 Task: Find Round Trip flight tickets for 2 adults, in Economy from Cairo to Honolulu to travel on 19-Dec-2023. Honolulu to Cairo on 03-Jan-2024.  Stops: Any number of stops. Choice of flight is British Airways.  Outbound departure time preference is 10:00.
Action: Mouse moved to (310, 168)
Screenshot: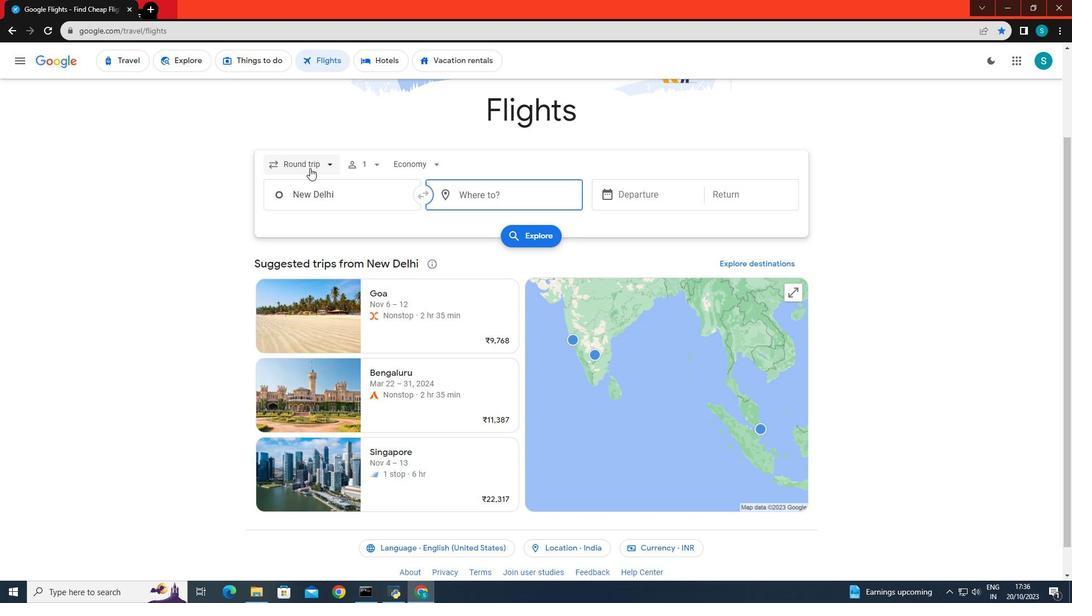 
Action: Mouse pressed left at (310, 168)
Screenshot: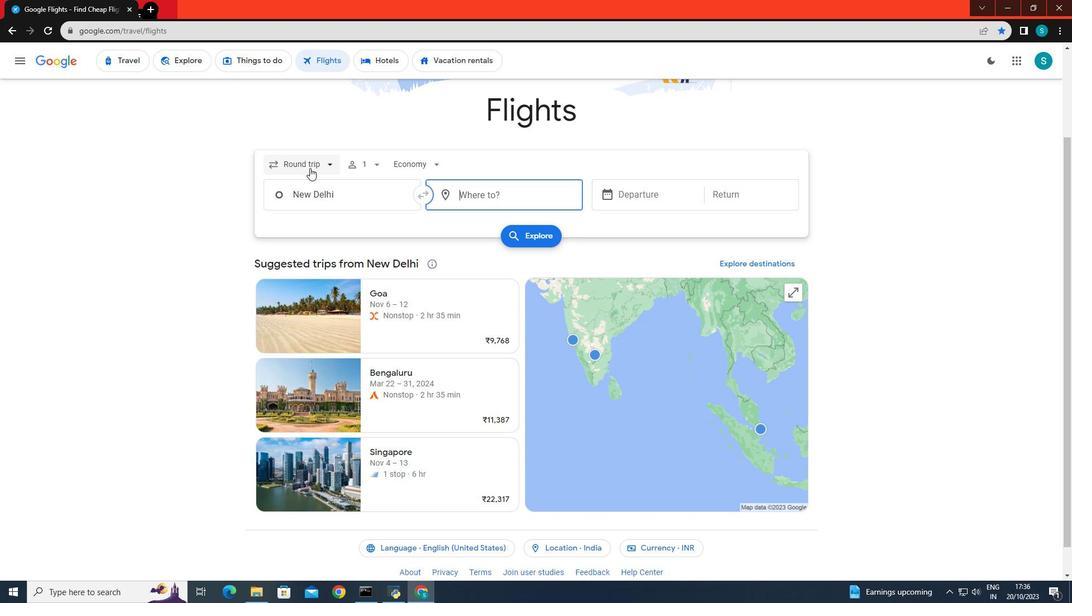 
Action: Mouse moved to (308, 194)
Screenshot: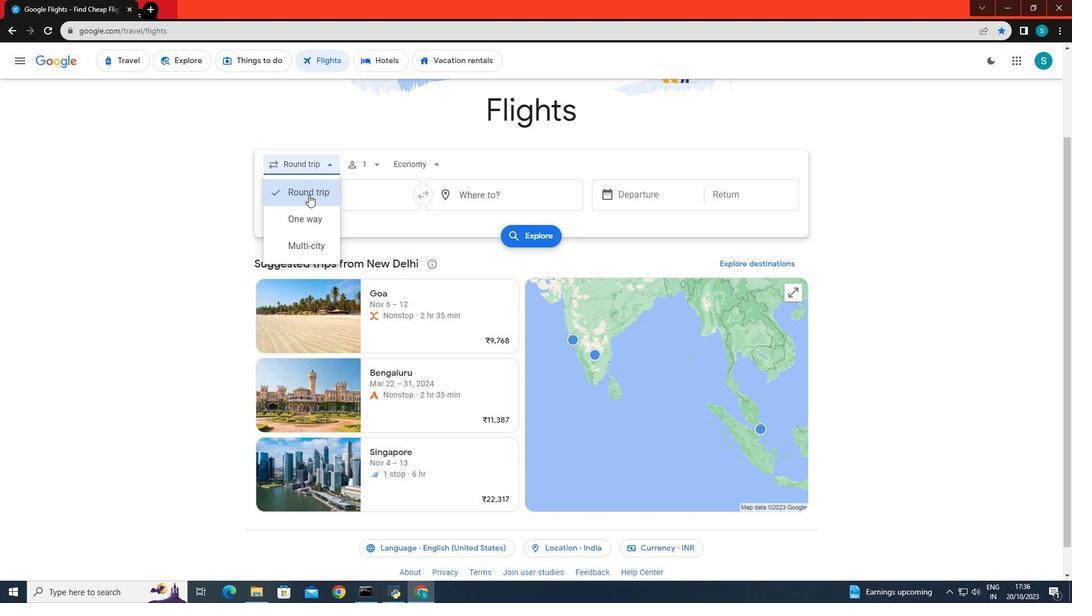 
Action: Mouse pressed left at (308, 194)
Screenshot: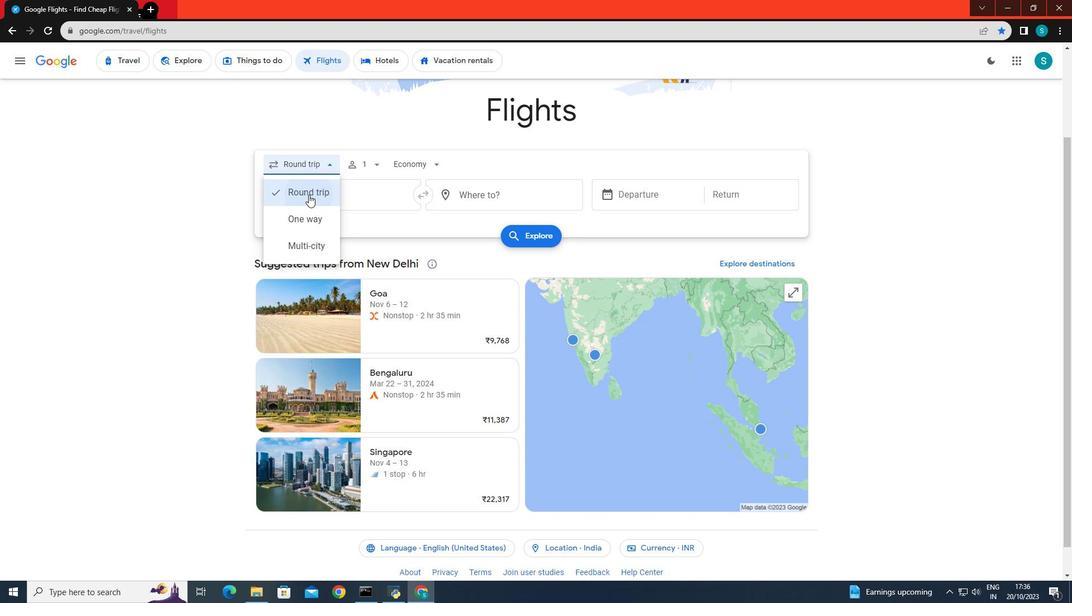 
Action: Mouse moved to (378, 160)
Screenshot: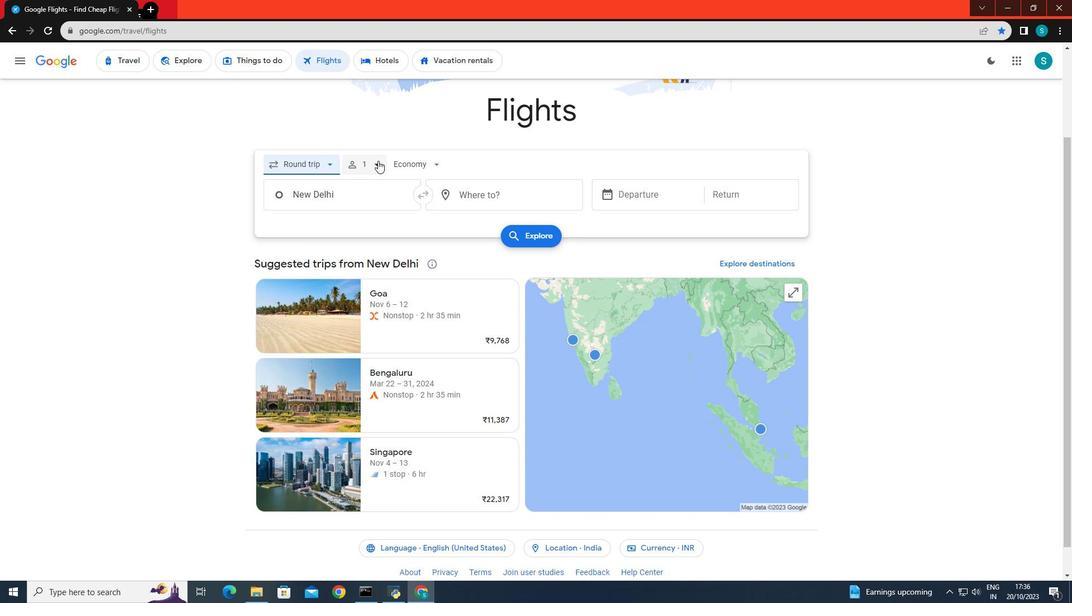 
Action: Mouse pressed left at (378, 160)
Screenshot: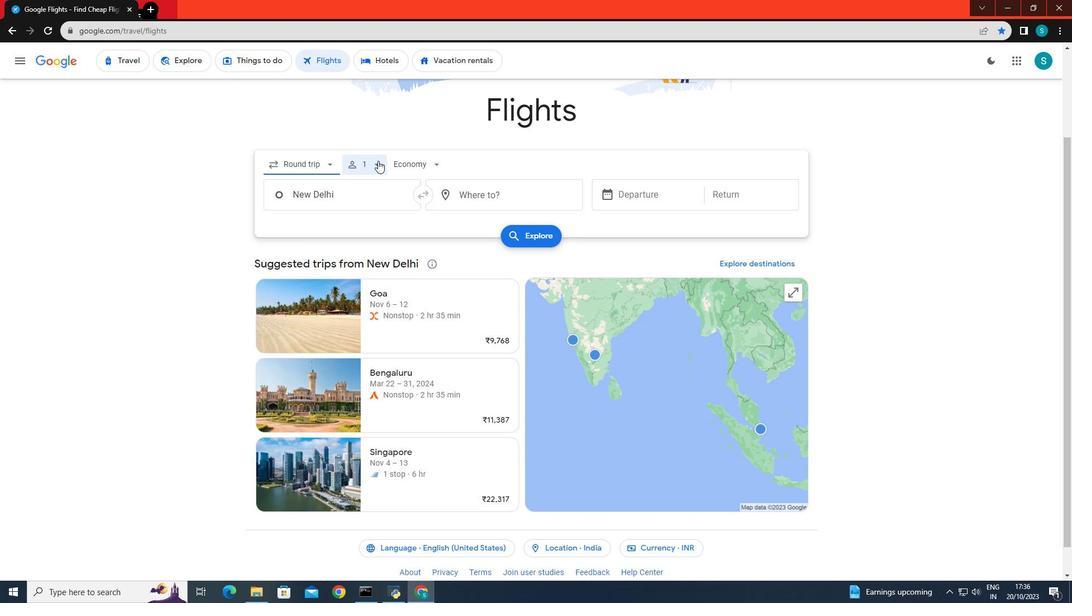 
Action: Mouse moved to (456, 189)
Screenshot: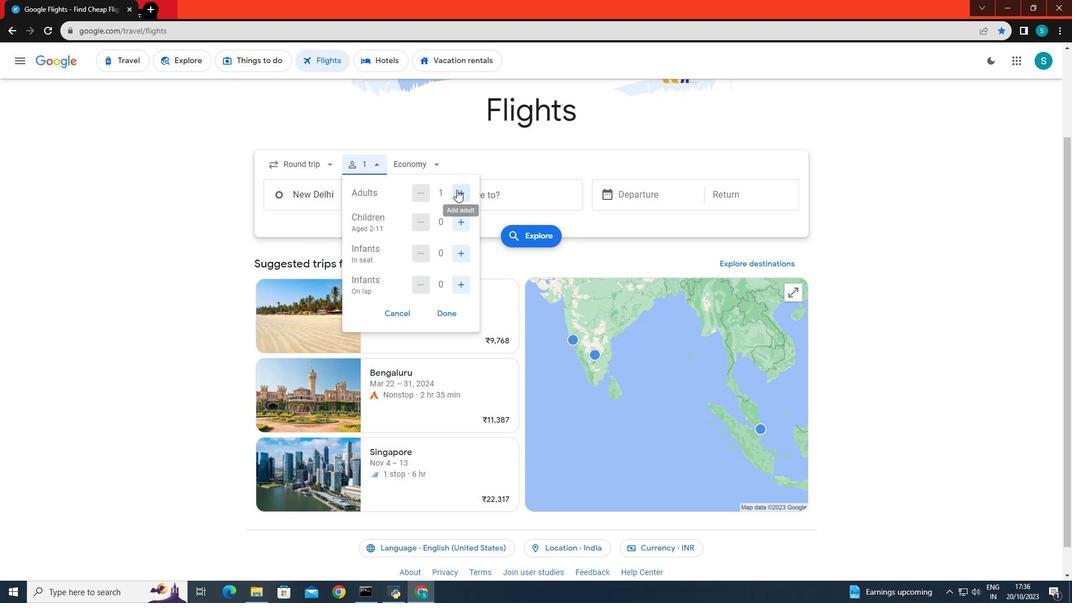 
Action: Mouse pressed left at (456, 189)
Screenshot: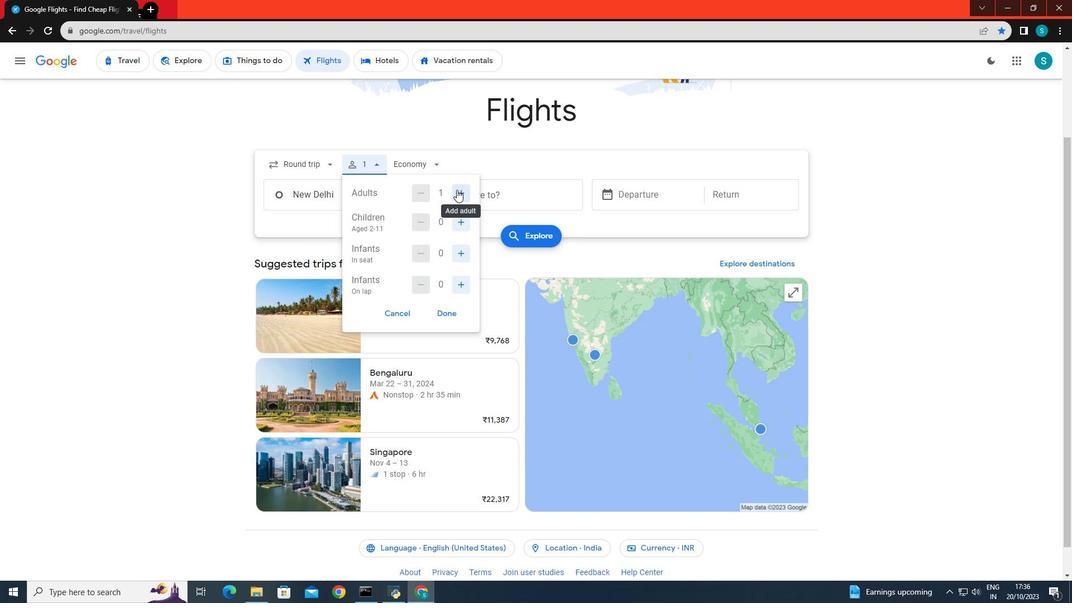 
Action: Mouse moved to (446, 315)
Screenshot: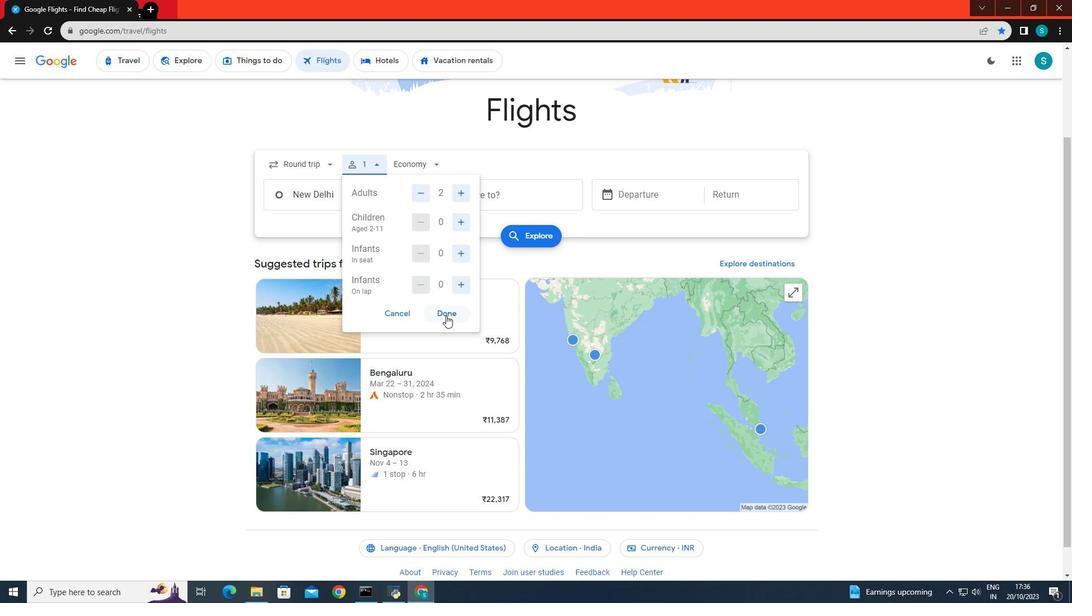 
Action: Mouse pressed left at (446, 315)
Screenshot: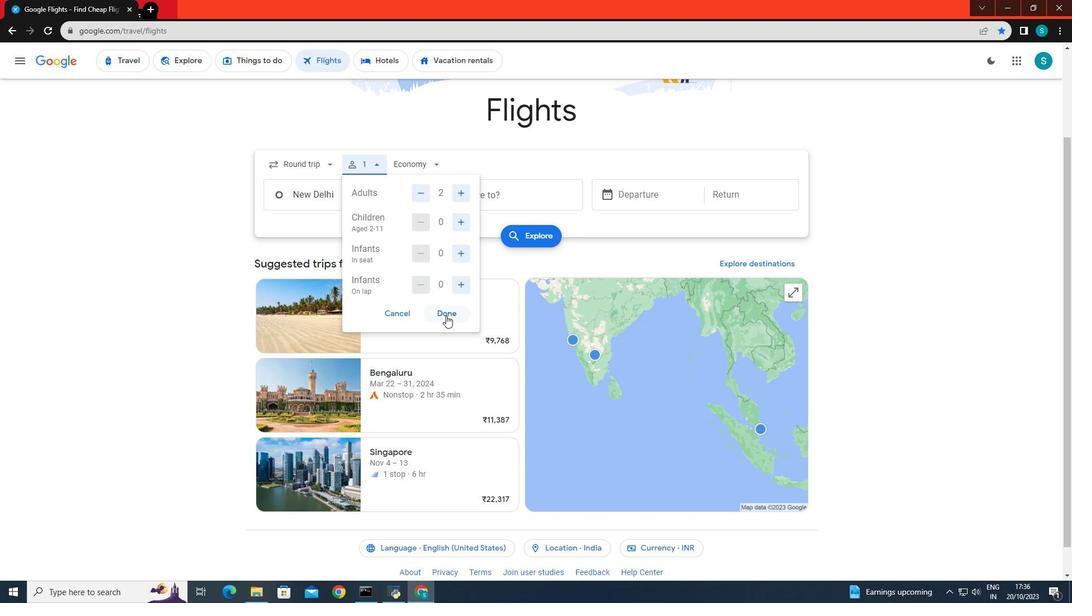 
Action: Mouse moved to (425, 163)
Screenshot: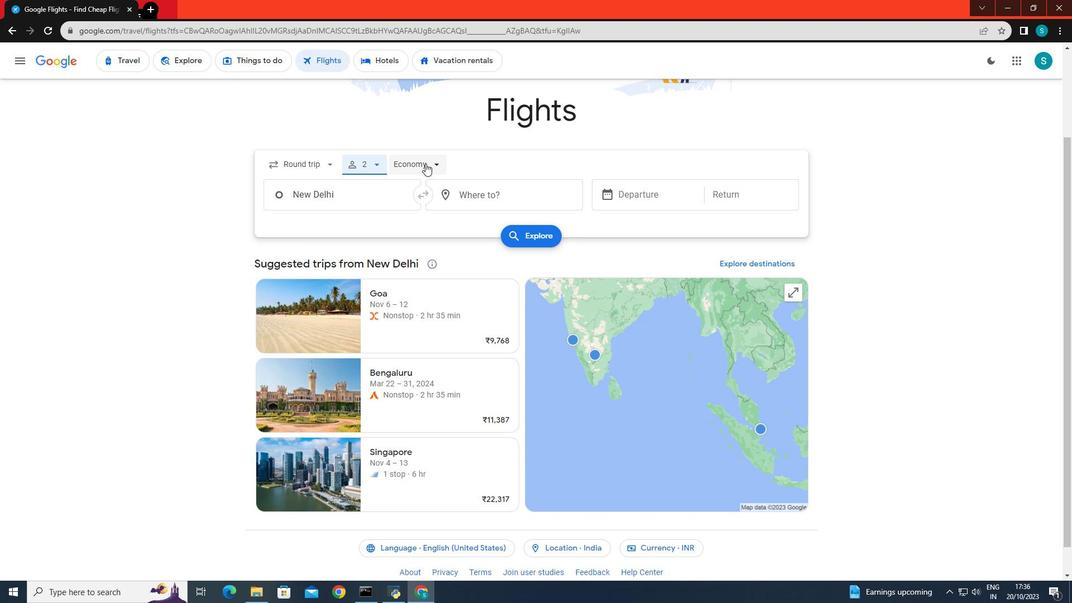 
Action: Mouse pressed left at (425, 163)
Screenshot: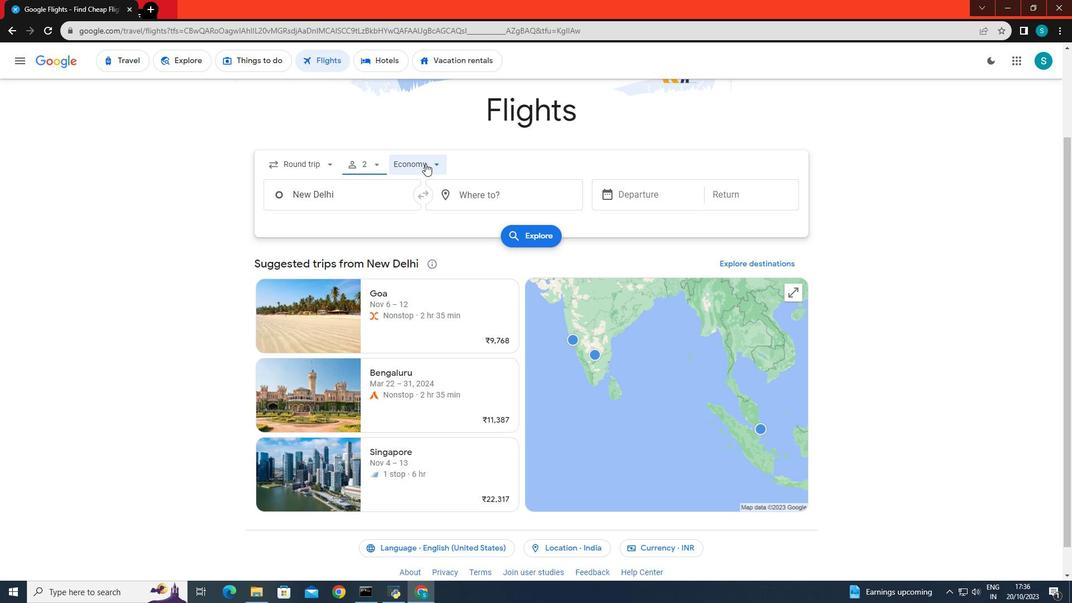 
Action: Mouse moved to (425, 192)
Screenshot: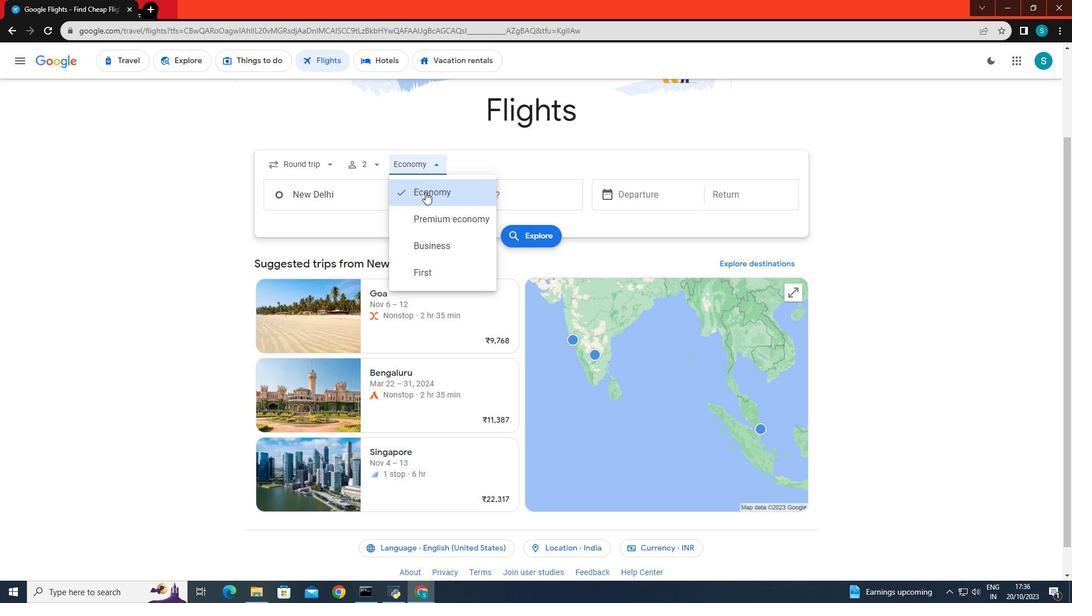 
Action: Mouse pressed left at (425, 192)
Screenshot: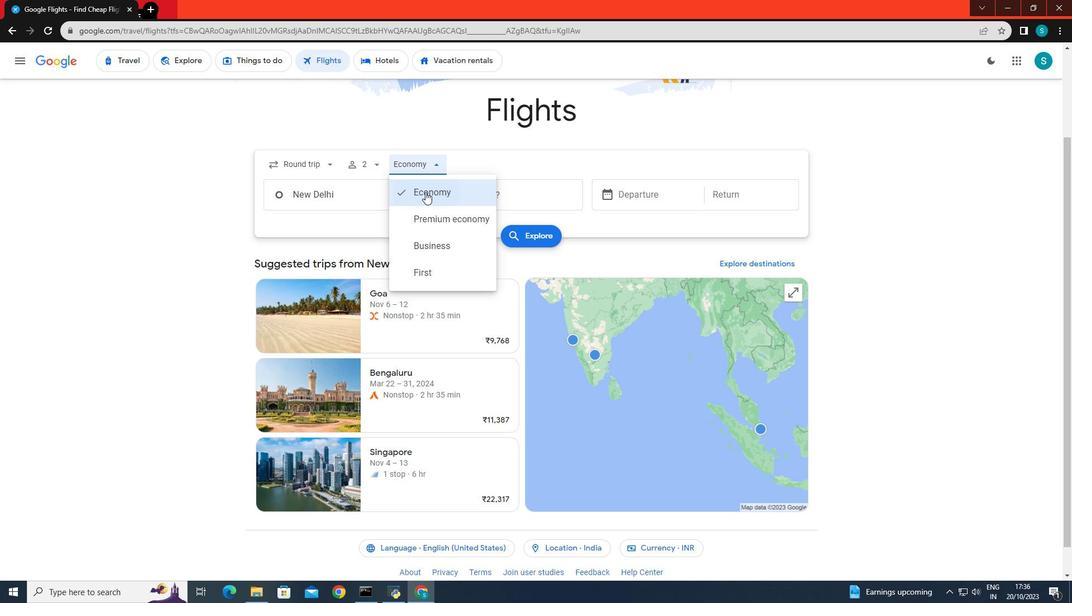 
Action: Mouse moved to (290, 198)
Screenshot: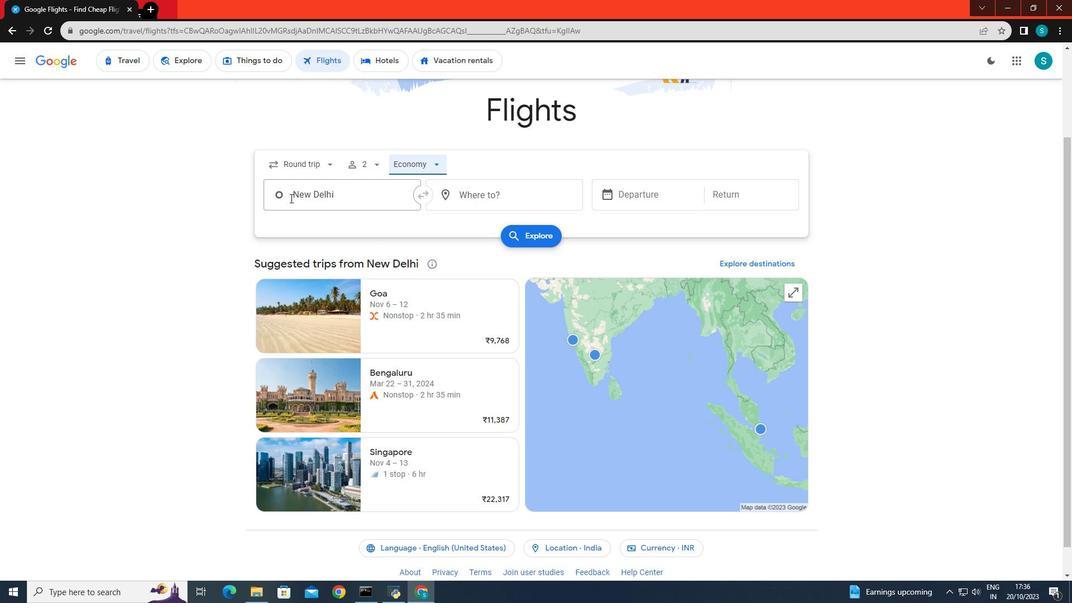 
Action: Mouse pressed left at (290, 198)
Screenshot: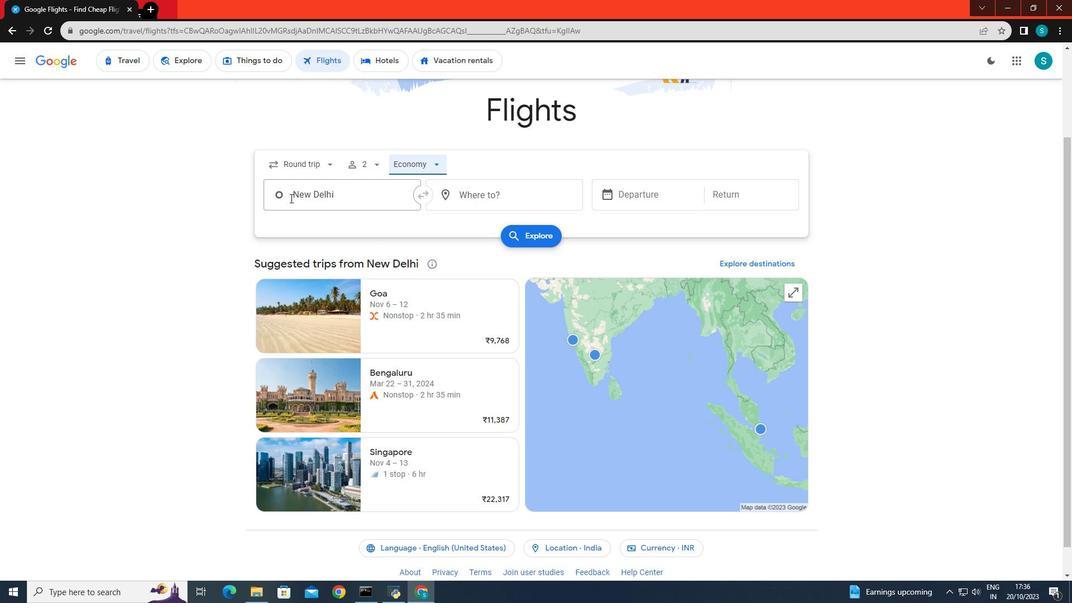 
Action: Key pressed <Key.backspace><Key.caps_lock>C<Key.caps_lock>airo
Screenshot: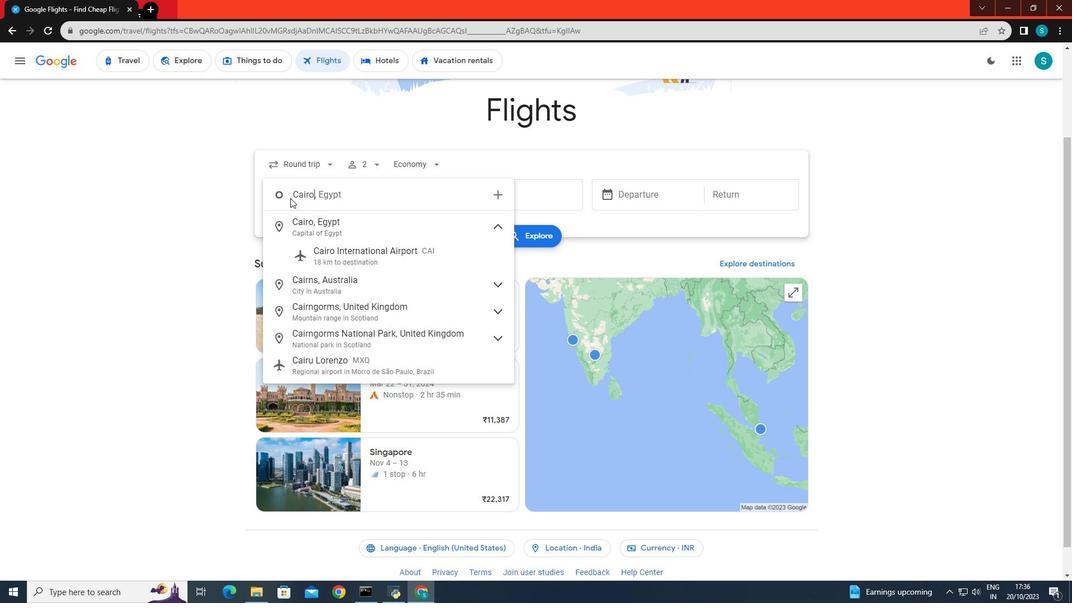
Action: Mouse moved to (311, 219)
Screenshot: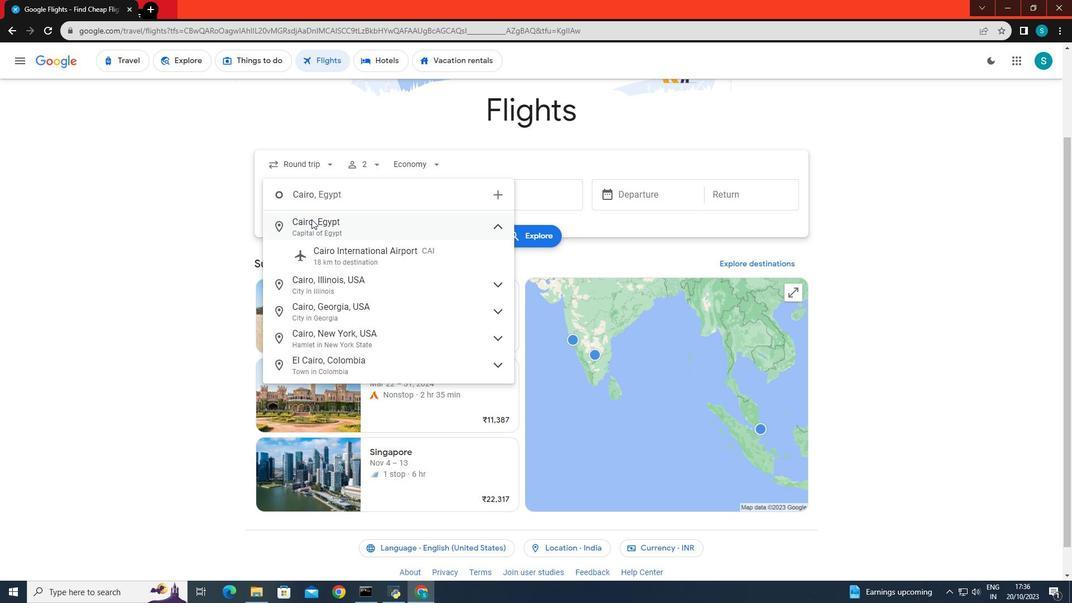 
Action: Mouse pressed left at (311, 219)
Screenshot: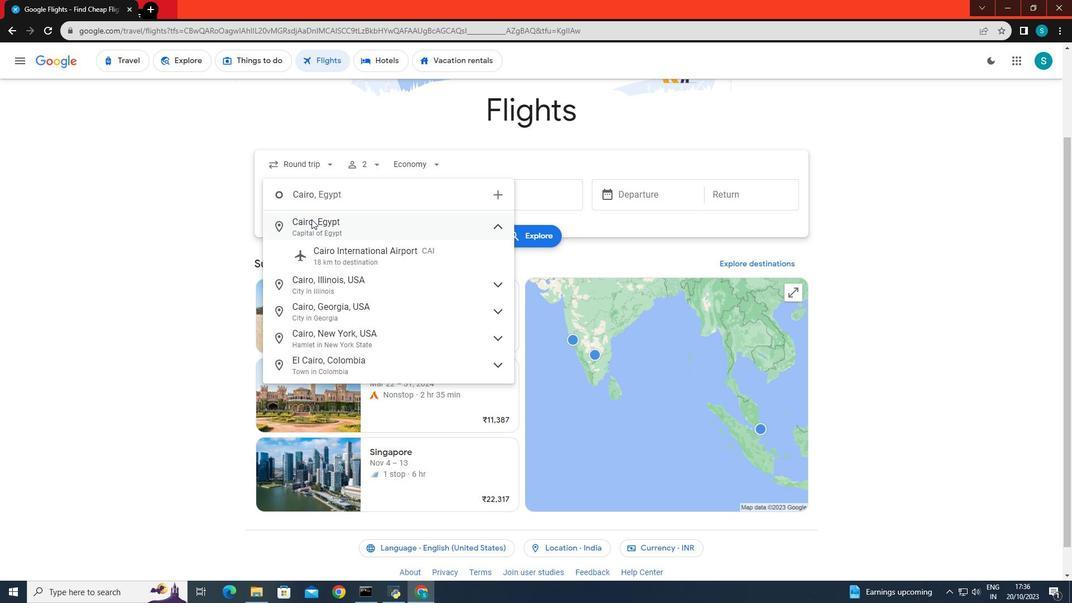 
Action: Mouse moved to (466, 191)
Screenshot: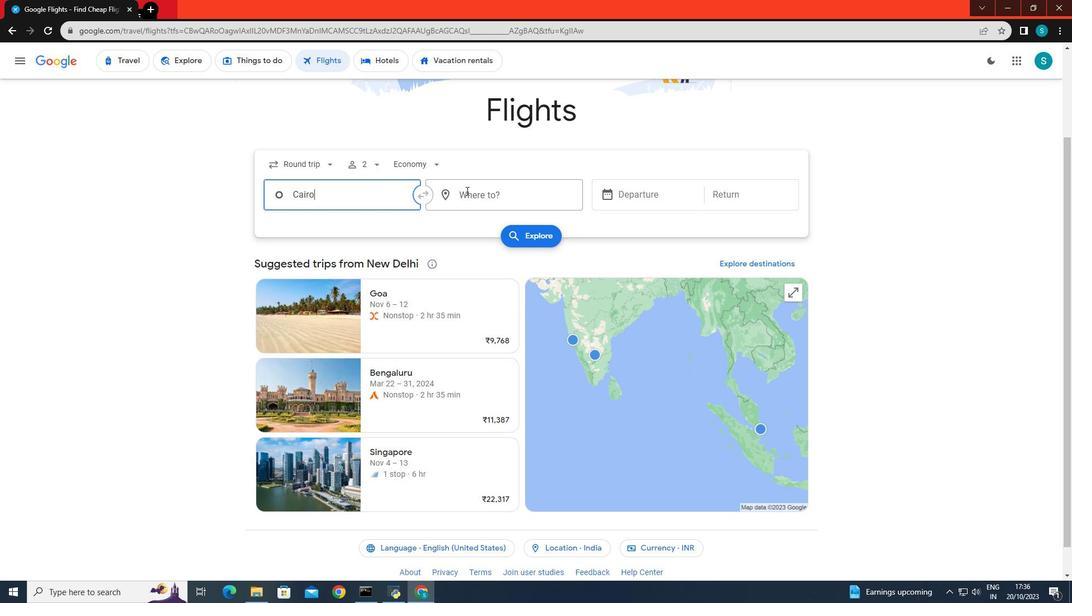 
Action: Mouse pressed left at (466, 191)
Screenshot: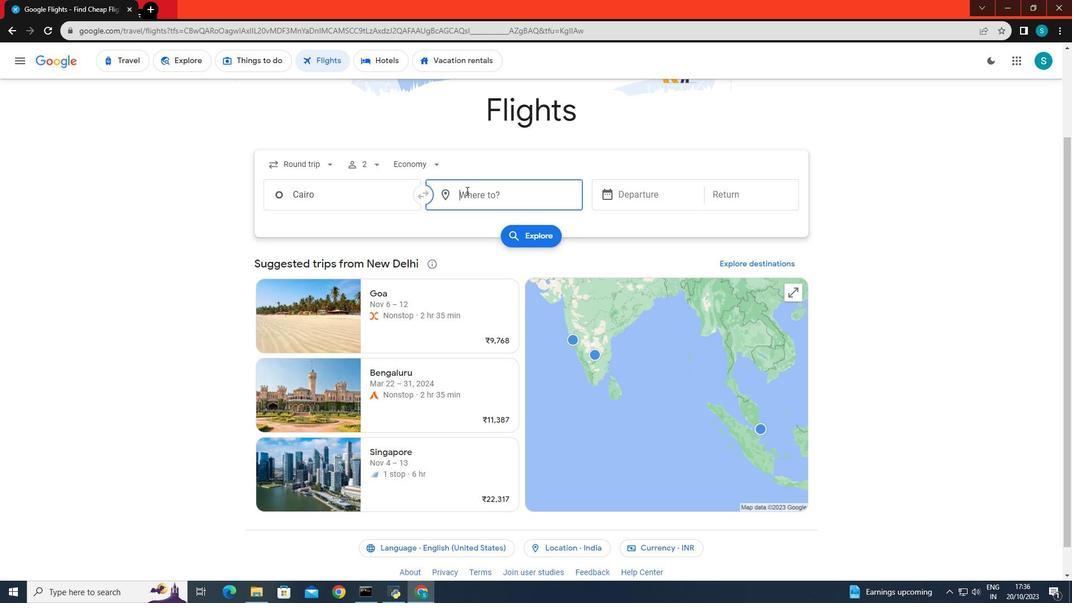 
Action: Key pressed <Key.caps_lock>H<Key.caps_lock>ono
Screenshot: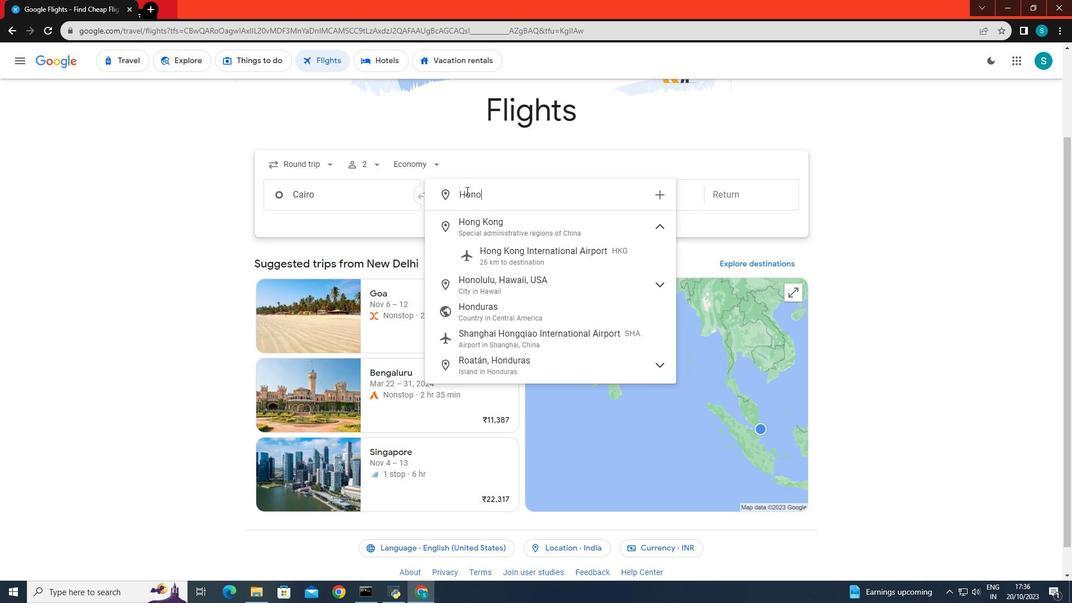 
Action: Mouse moved to (489, 219)
Screenshot: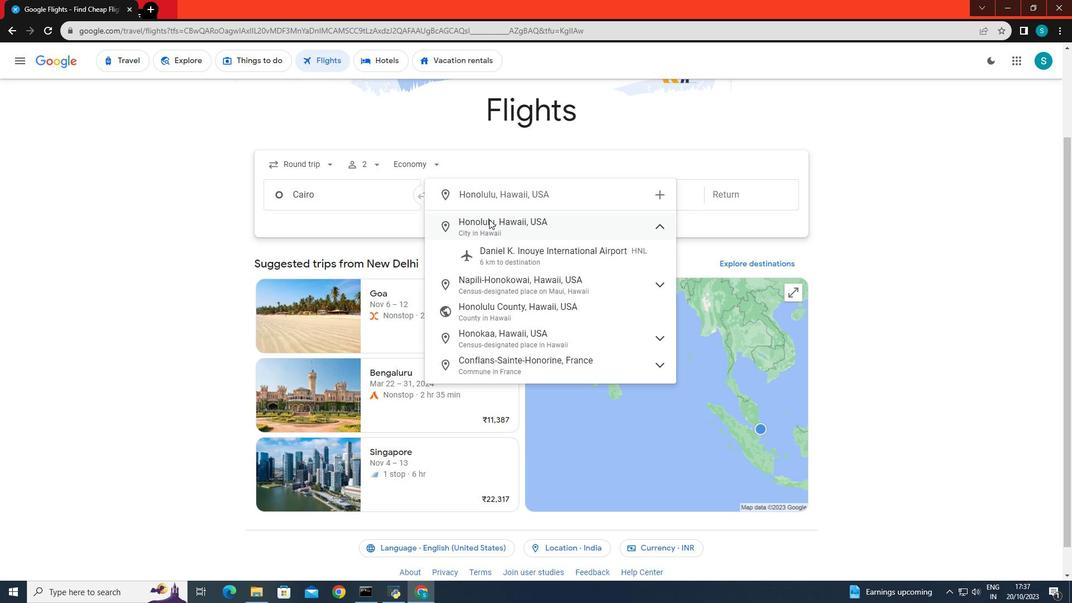 
Action: Mouse pressed left at (489, 219)
Screenshot: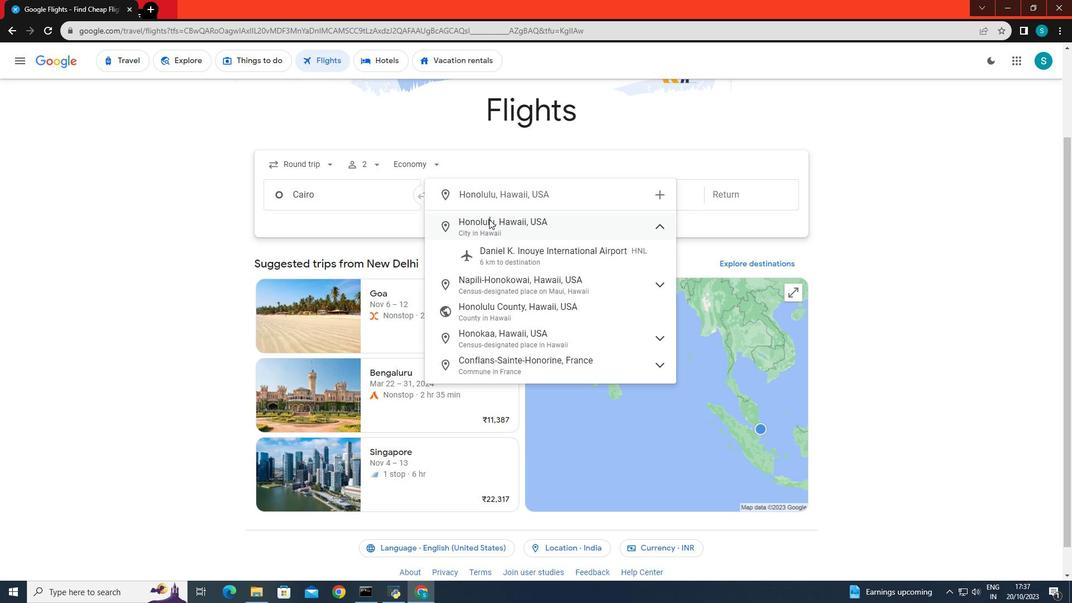 
Action: Mouse moved to (634, 192)
Screenshot: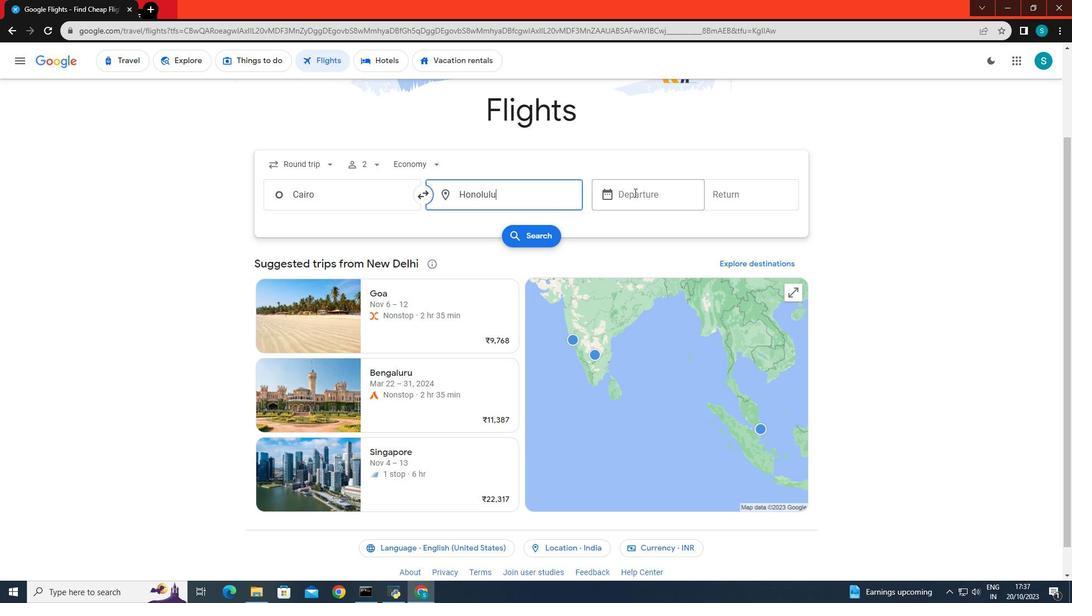 
Action: Mouse pressed left at (634, 192)
Screenshot: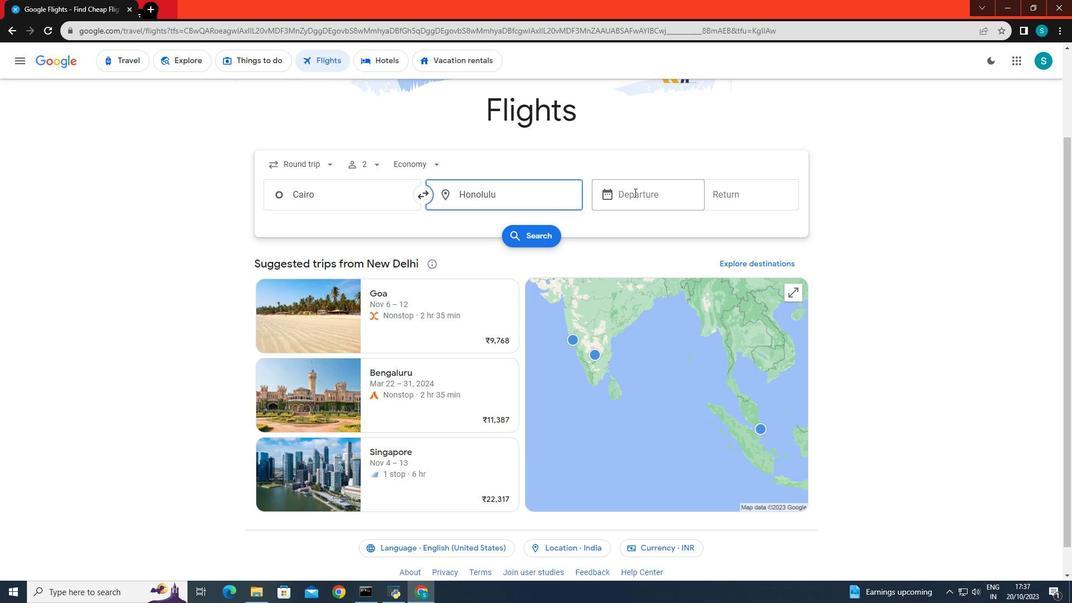 
Action: Mouse moved to (803, 335)
Screenshot: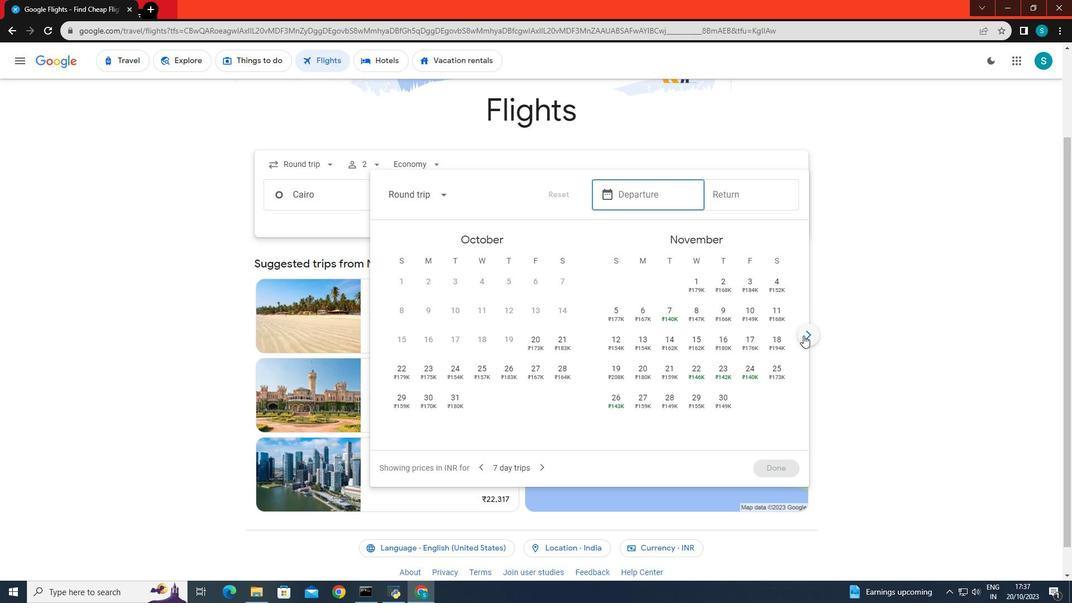 
Action: Mouse pressed left at (803, 335)
Screenshot: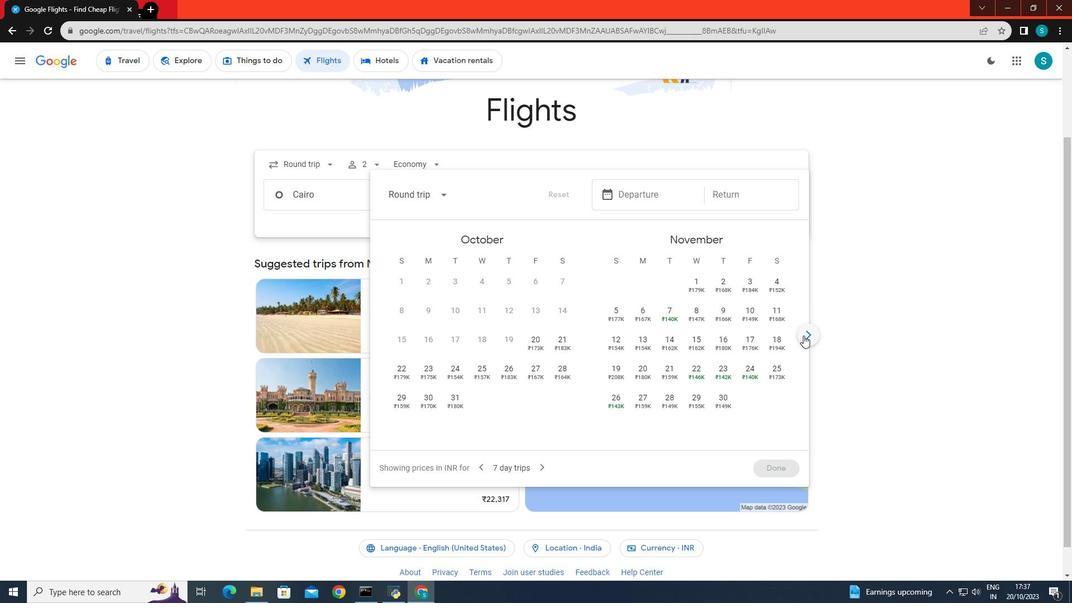 
Action: Mouse moved to (671, 369)
Screenshot: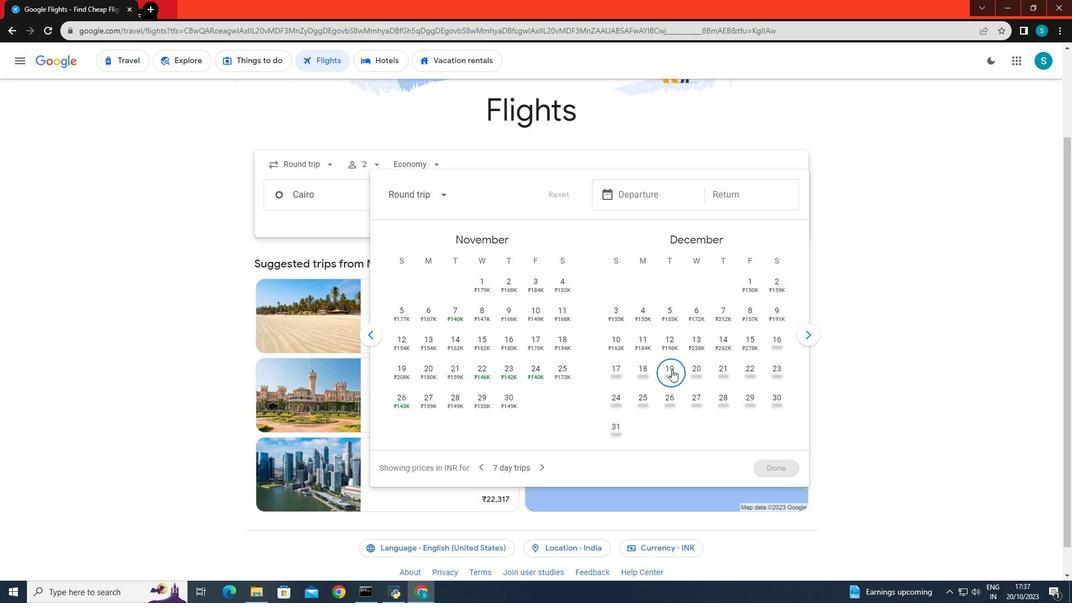 
Action: Mouse pressed left at (671, 369)
Screenshot: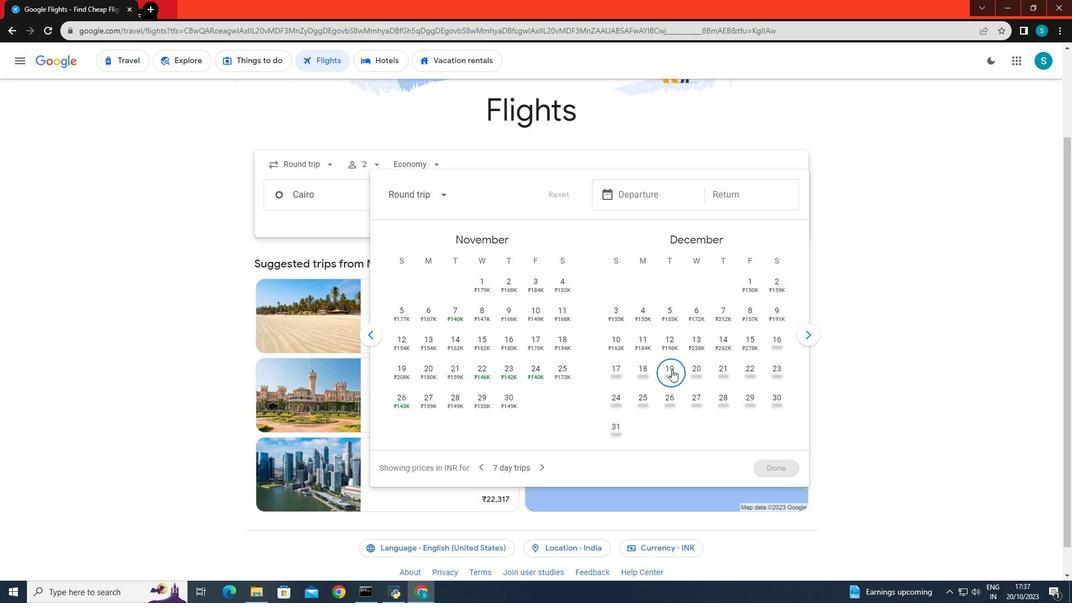 
Action: Mouse moved to (804, 339)
Screenshot: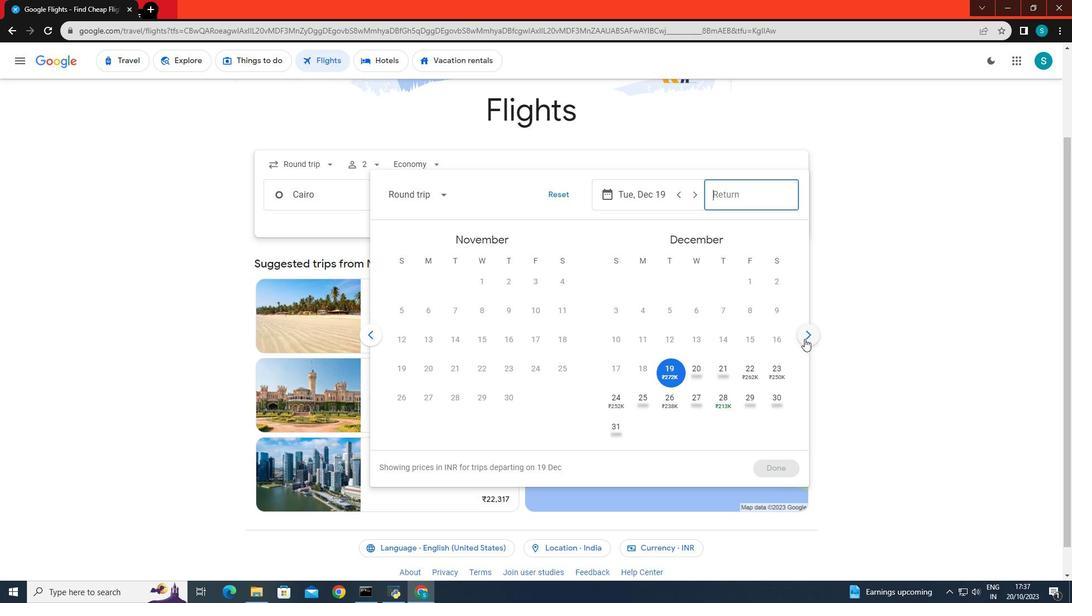 
Action: Mouse pressed left at (804, 339)
Screenshot: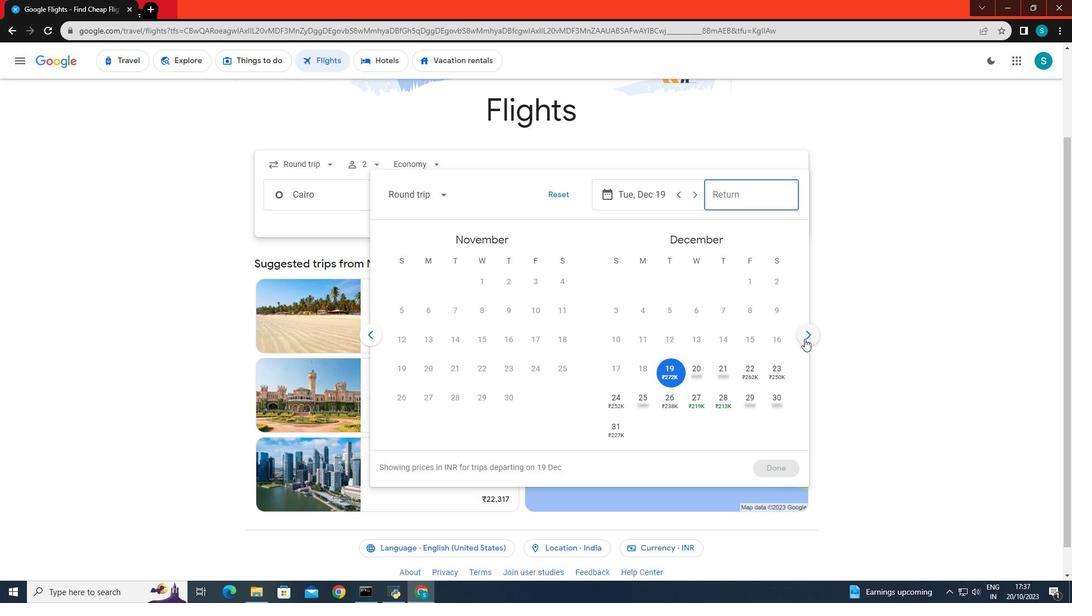 
Action: Mouse moved to (702, 283)
Screenshot: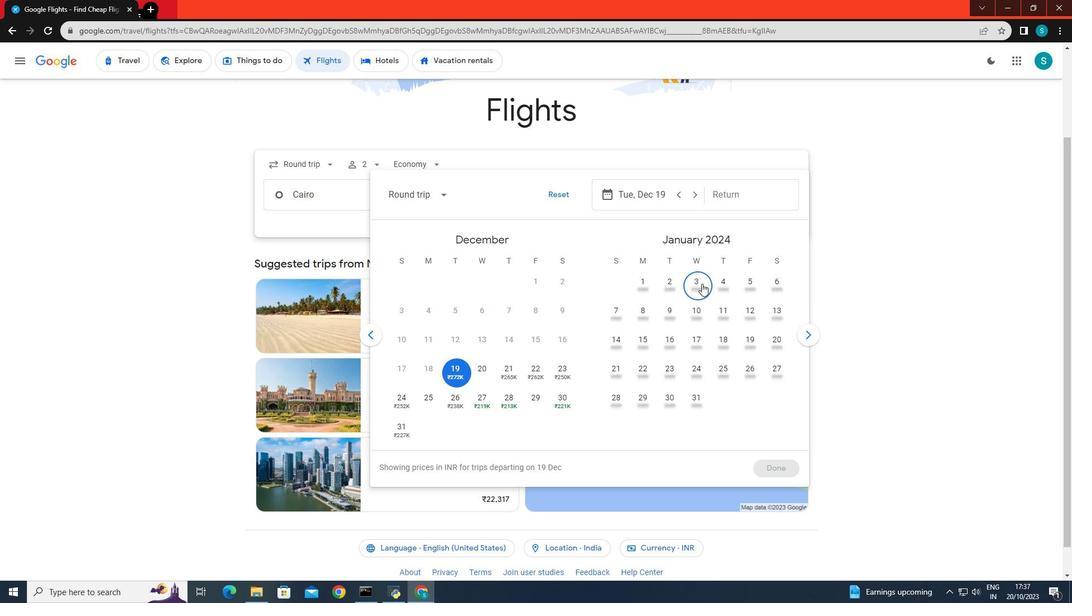 
Action: Mouse pressed left at (702, 283)
Screenshot: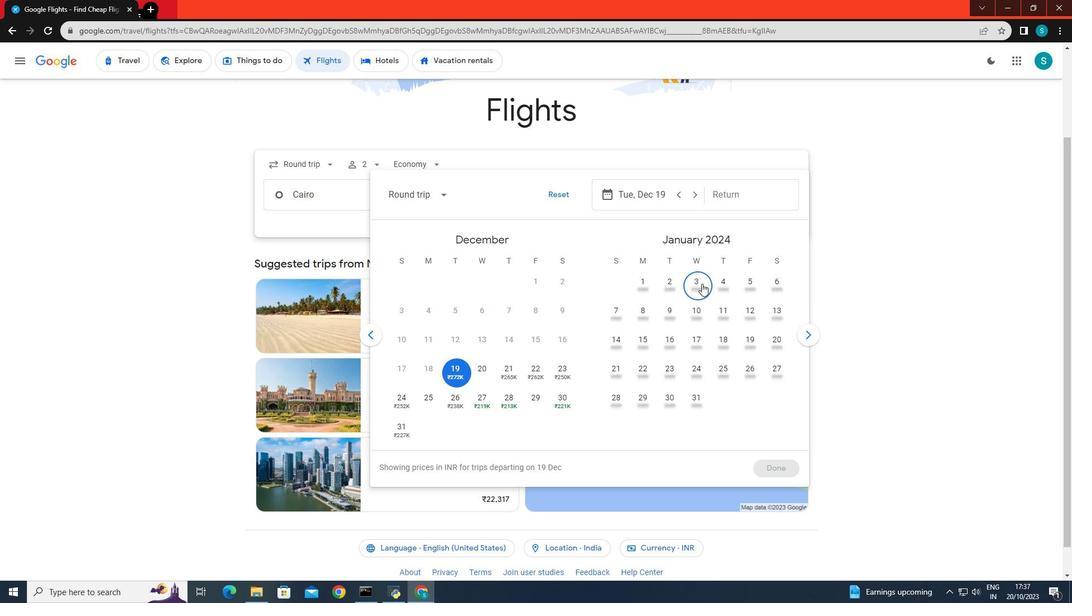 
Action: Mouse moved to (785, 468)
Screenshot: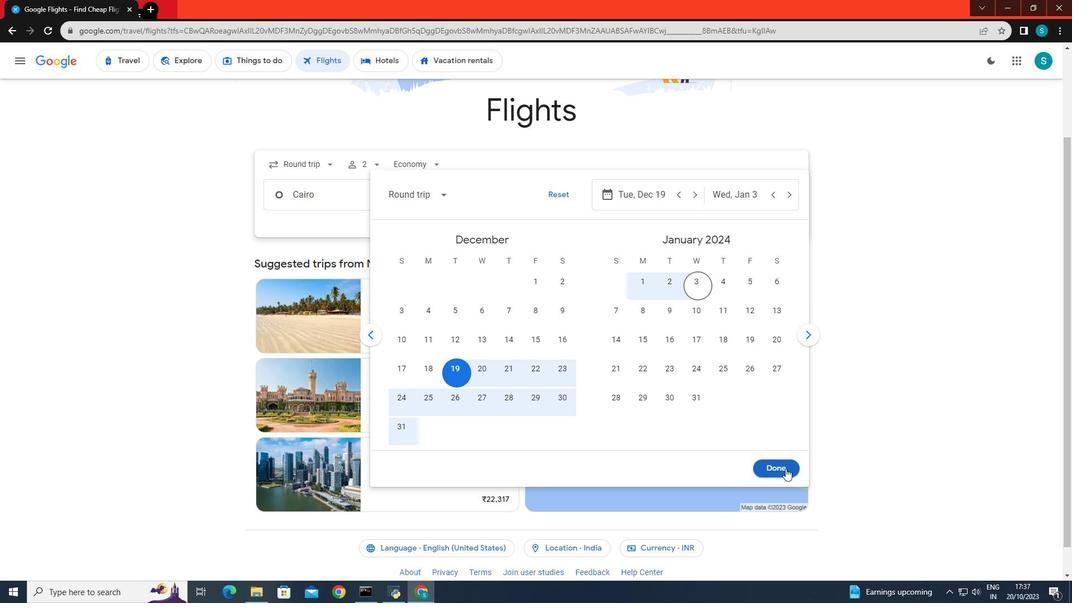 
Action: Mouse pressed left at (785, 468)
Screenshot: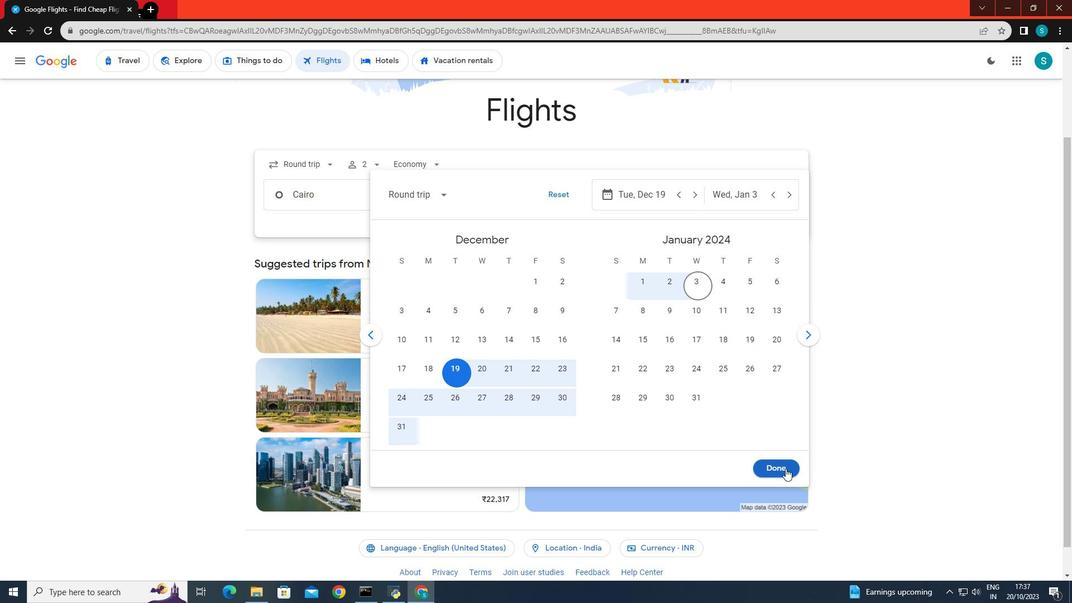 
Action: Mouse moved to (533, 239)
Screenshot: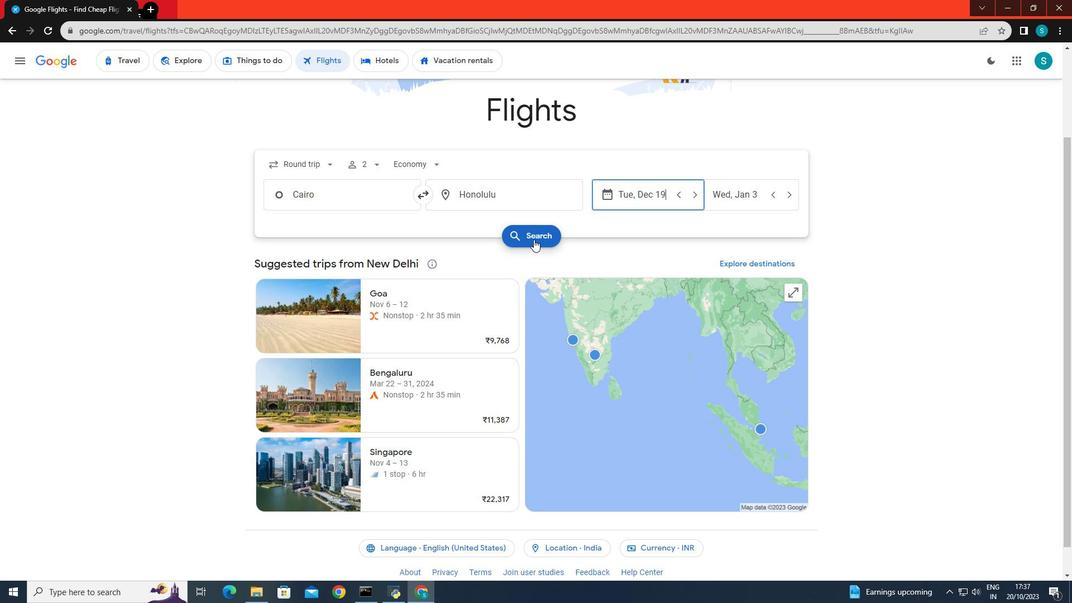 
Action: Mouse pressed left at (533, 239)
Screenshot: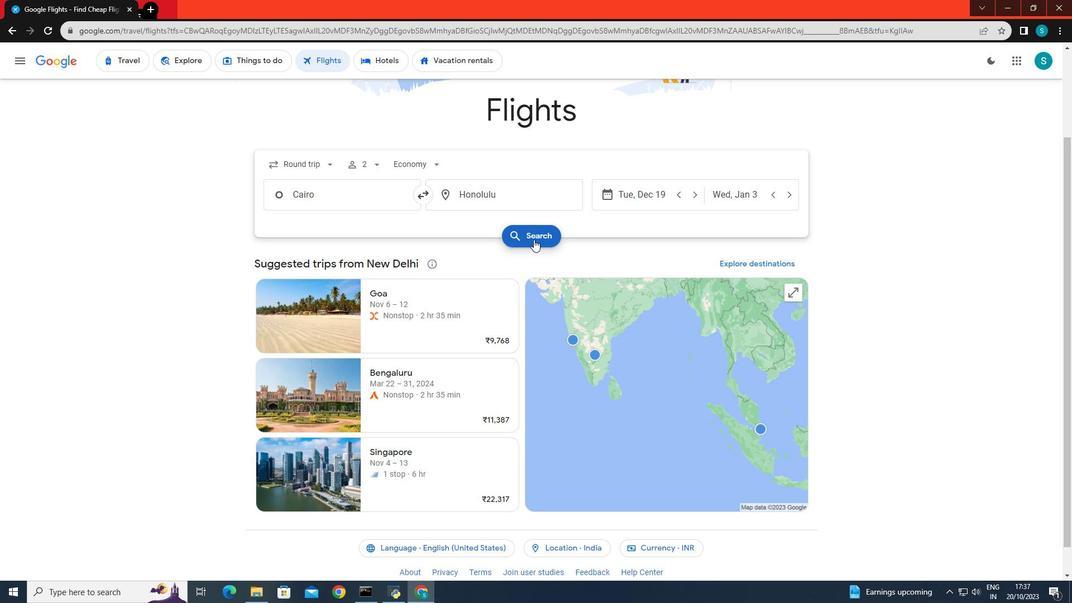
Action: Mouse moved to (351, 163)
Screenshot: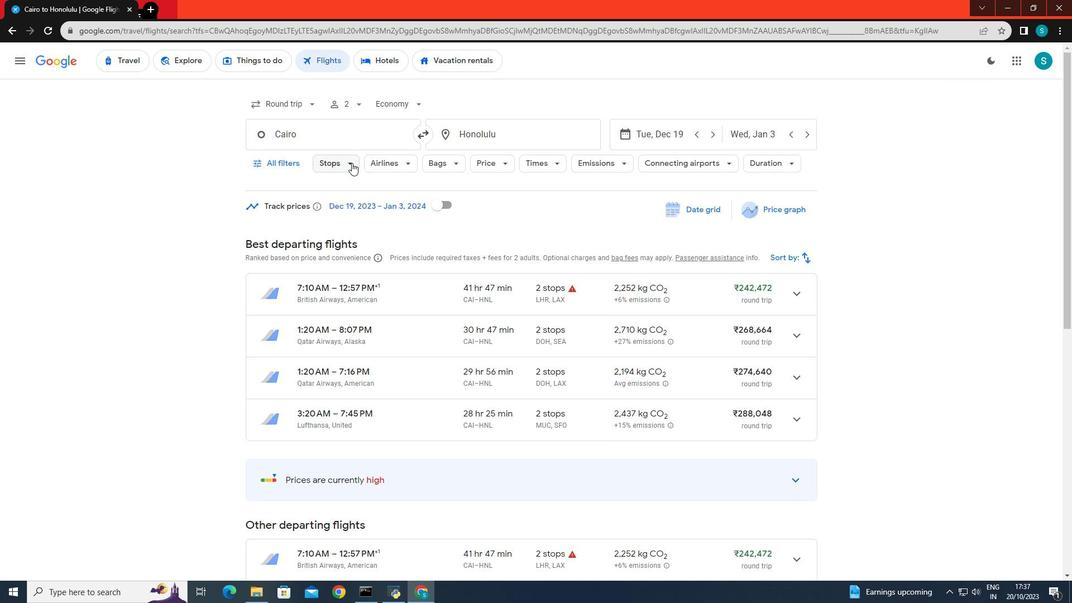 
Action: Mouse pressed left at (351, 163)
Screenshot: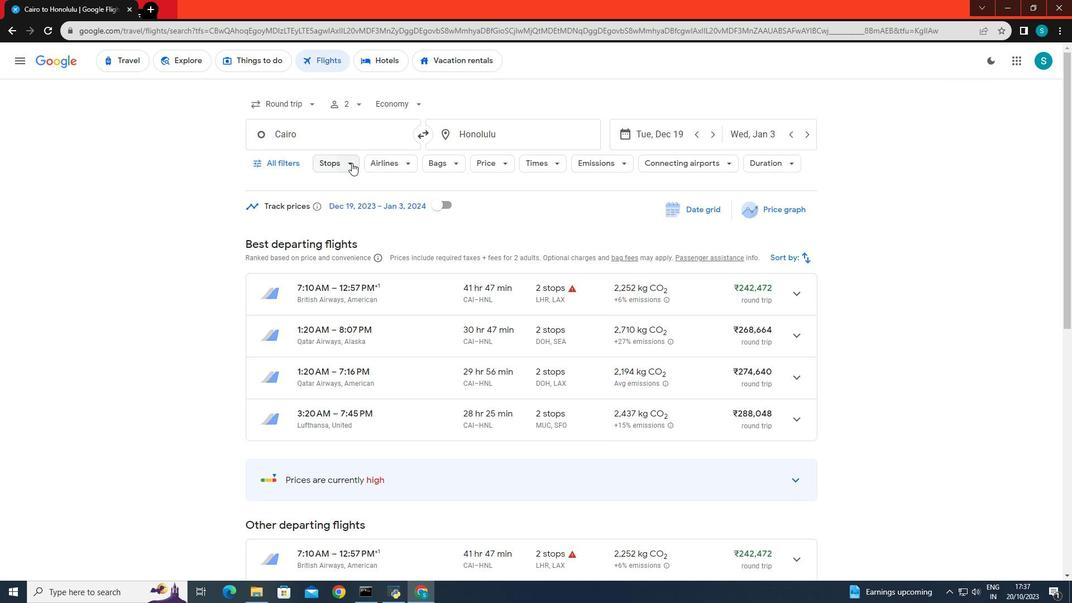 
Action: Mouse moved to (342, 219)
Screenshot: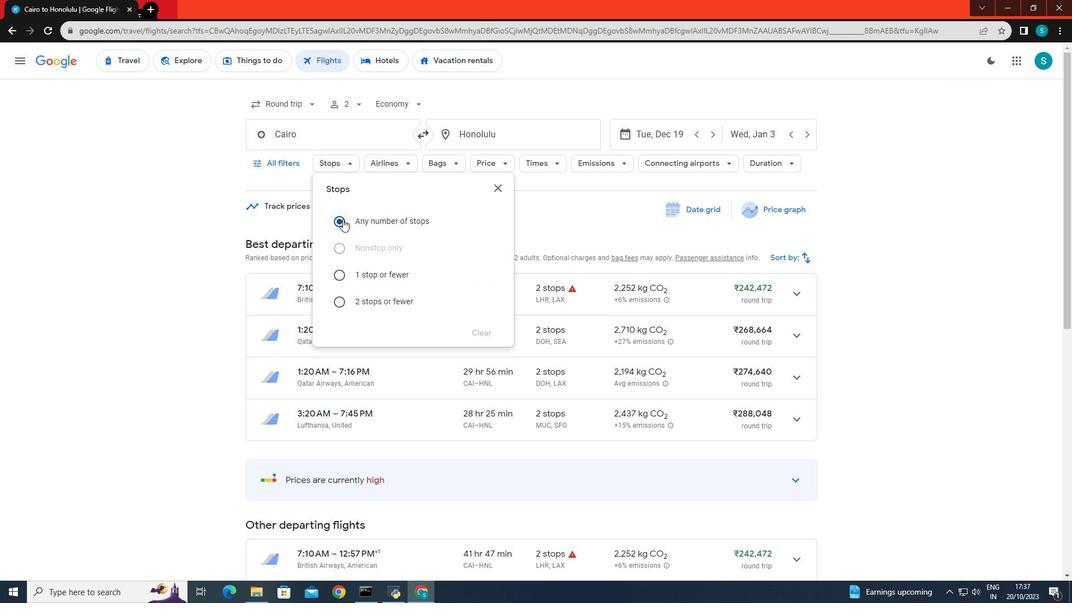
Action: Mouse pressed left at (342, 219)
Screenshot: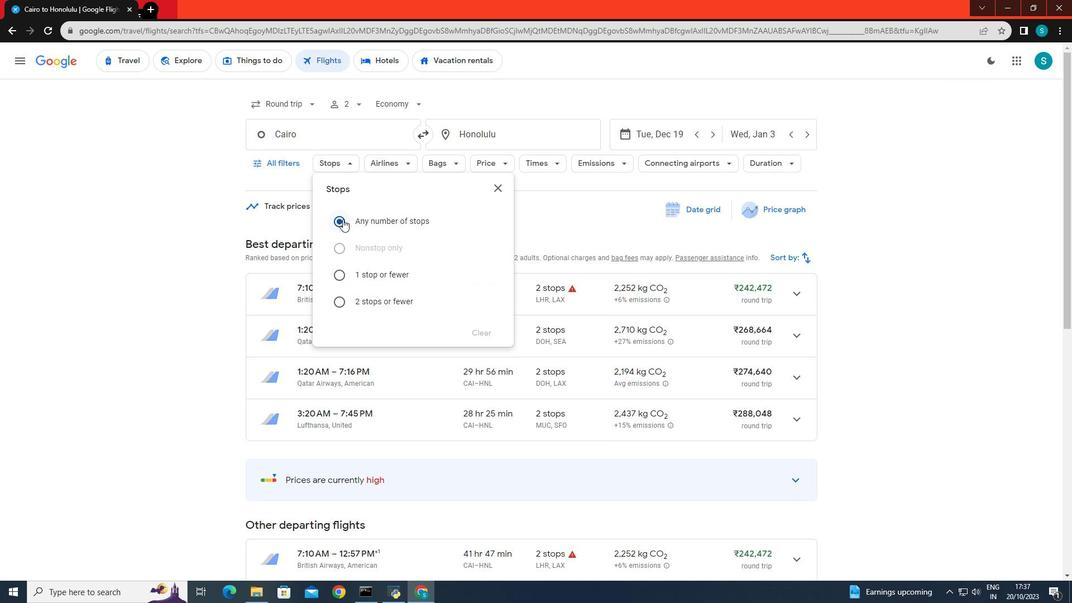 
Action: Mouse moved to (224, 224)
Screenshot: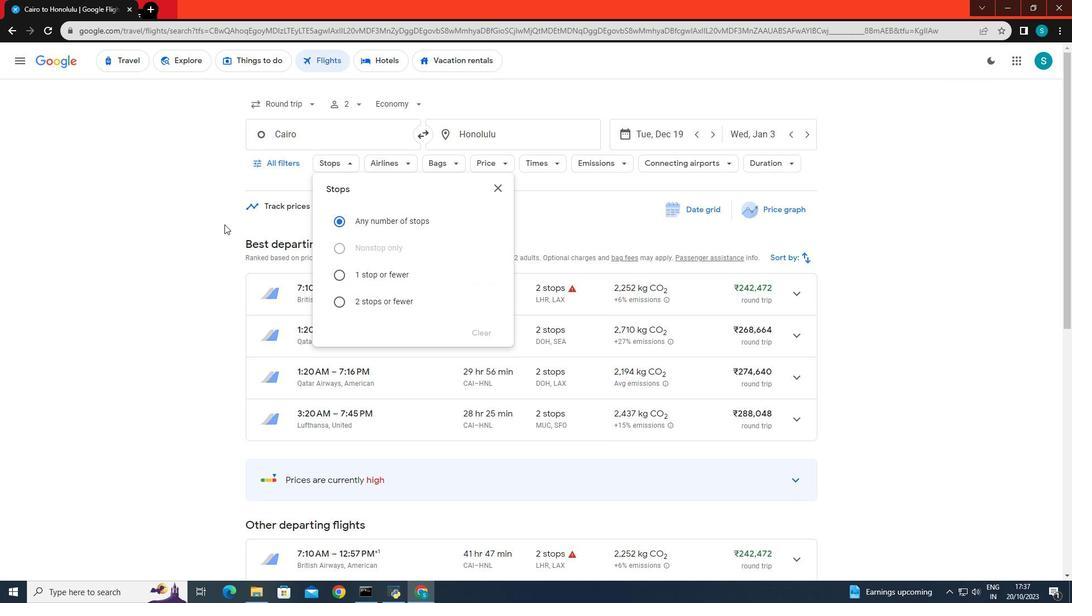 
Action: Mouse pressed left at (224, 224)
Screenshot: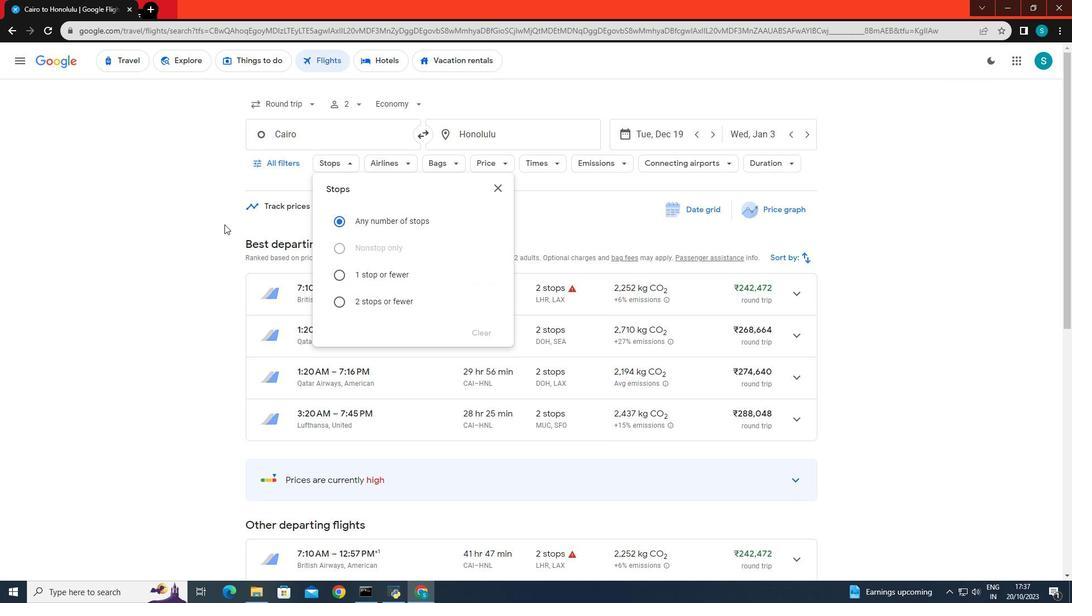 
Action: Mouse moved to (376, 161)
Screenshot: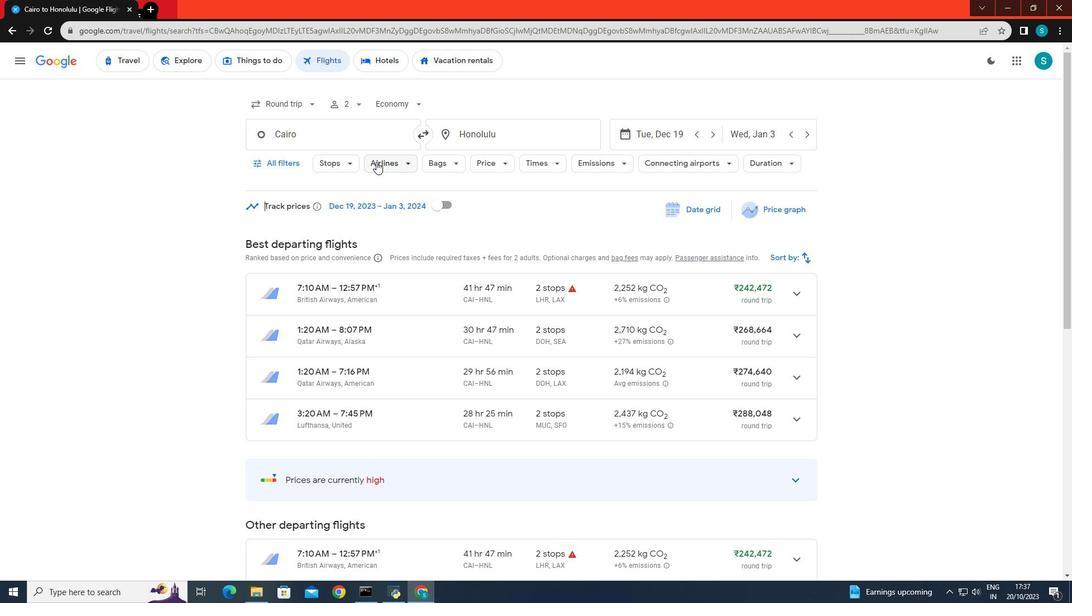 
Action: Mouse pressed left at (376, 161)
Screenshot: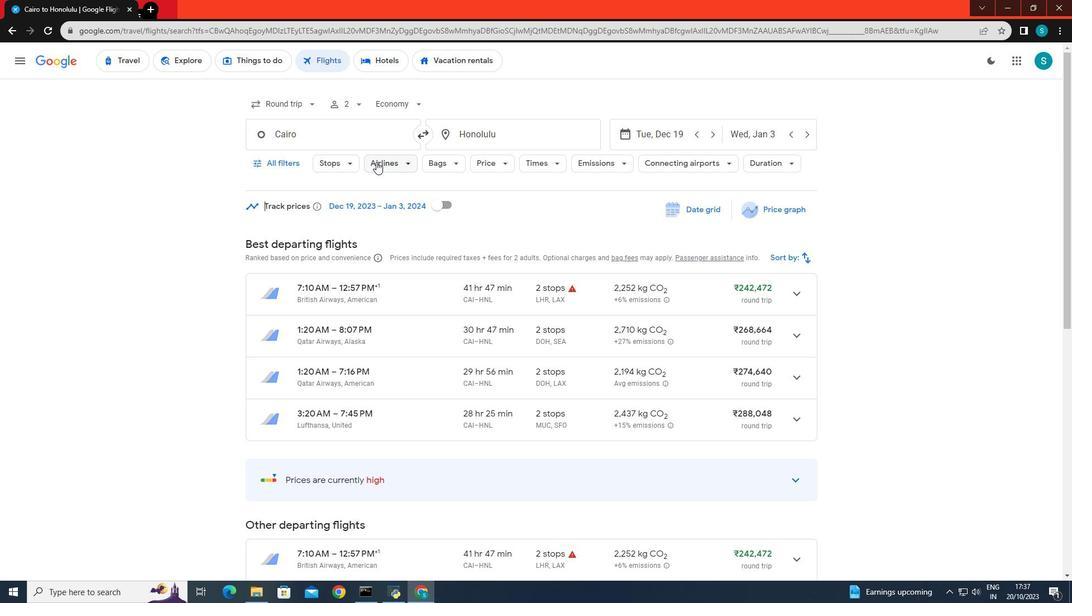 
Action: Mouse moved to (451, 407)
Screenshot: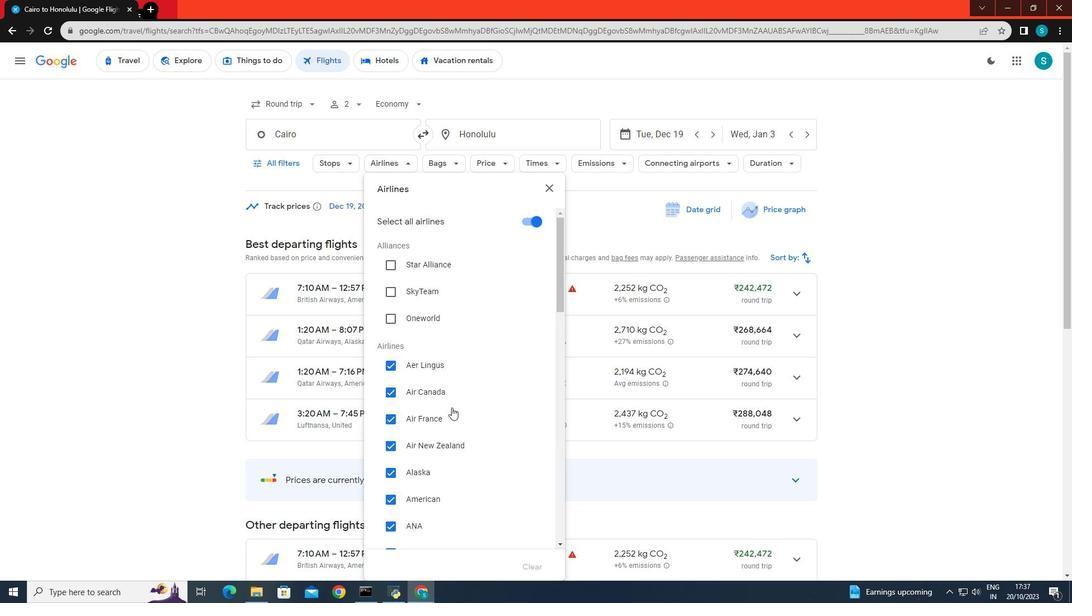 
Action: Mouse scrolled (451, 407) with delta (0, 0)
Screenshot: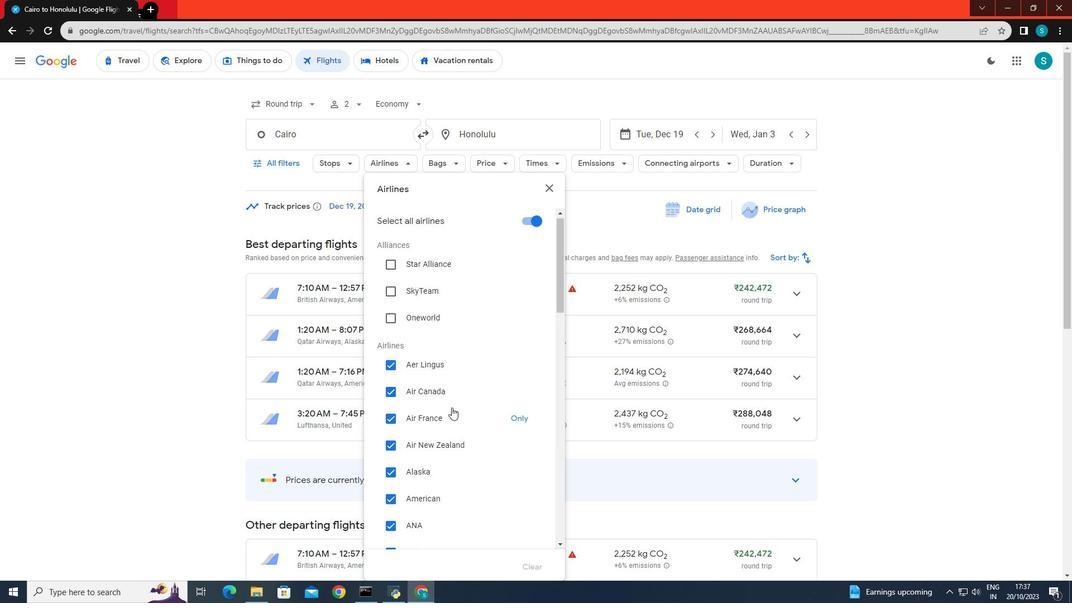 
Action: Mouse scrolled (451, 407) with delta (0, 0)
Screenshot: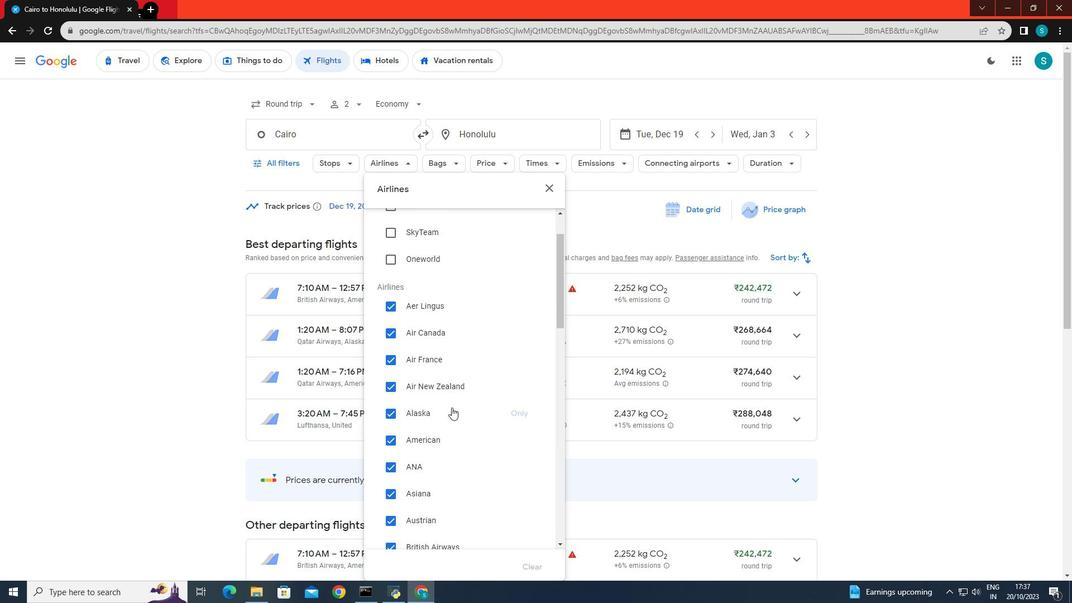 
Action: Mouse moved to (439, 408)
Screenshot: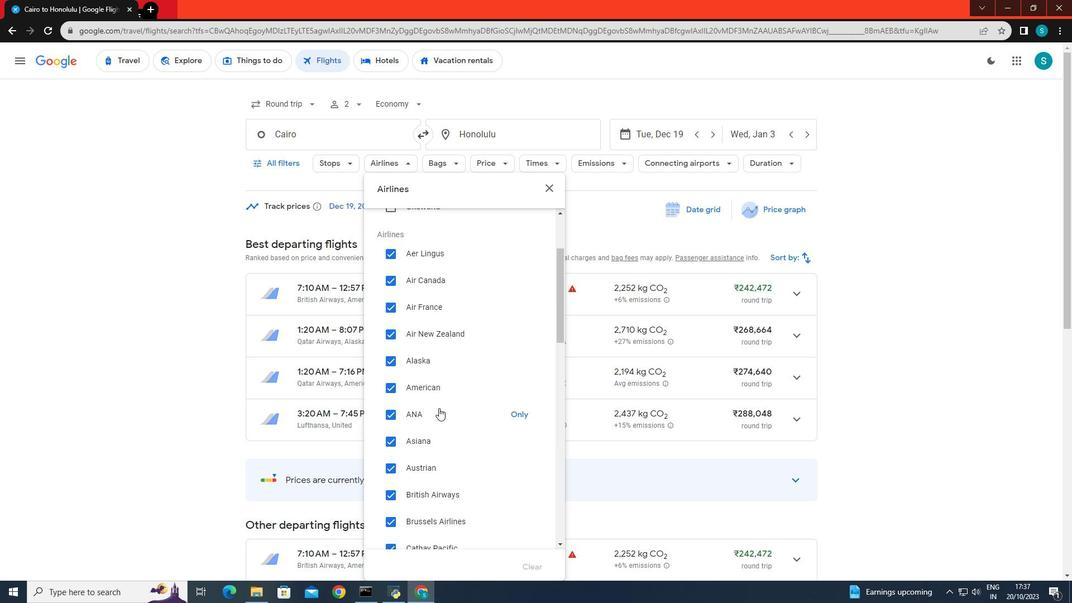 
Action: Mouse scrolled (439, 407) with delta (0, 0)
Screenshot: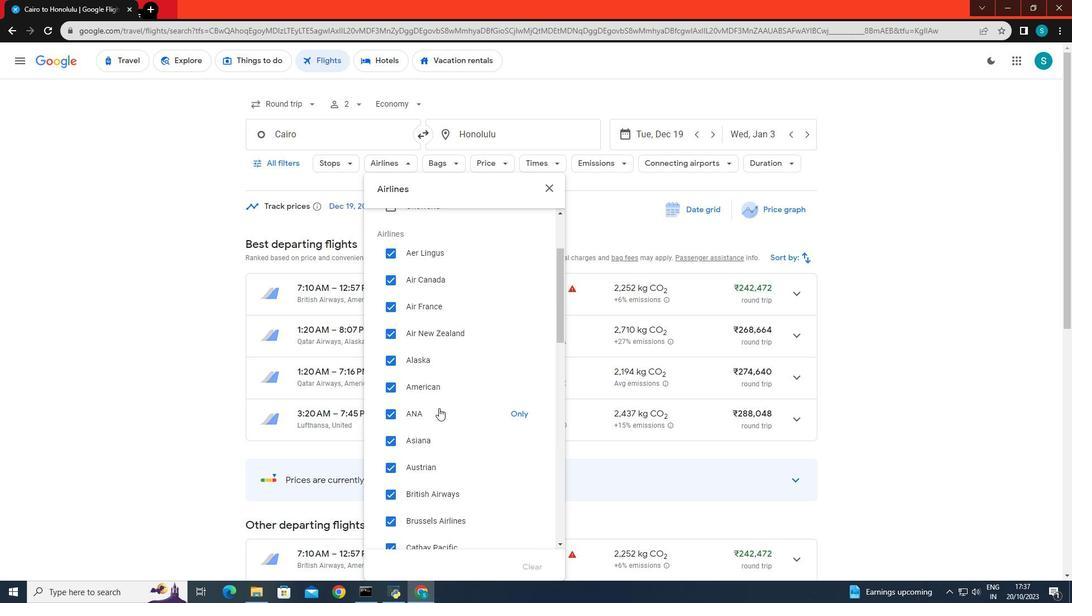 
Action: Mouse moved to (514, 436)
Screenshot: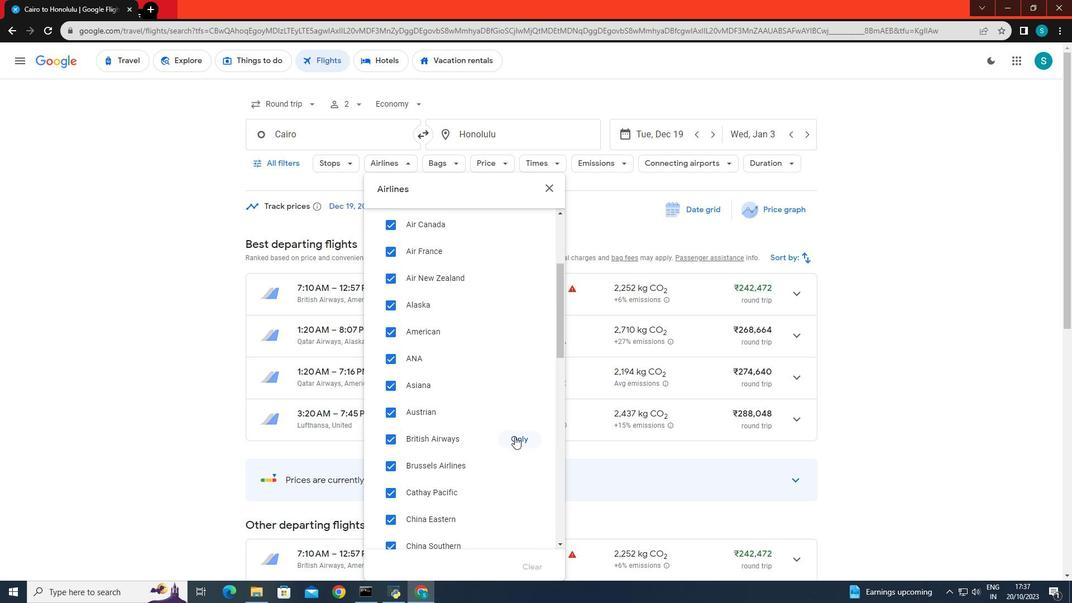 
Action: Mouse pressed left at (514, 436)
Screenshot: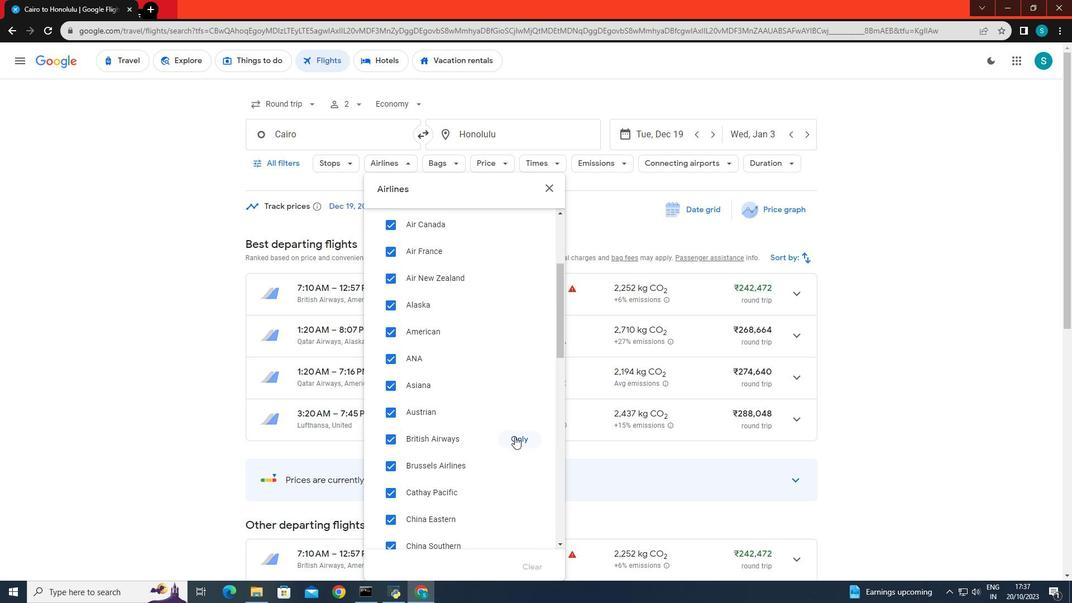 
Action: Mouse moved to (598, 161)
Screenshot: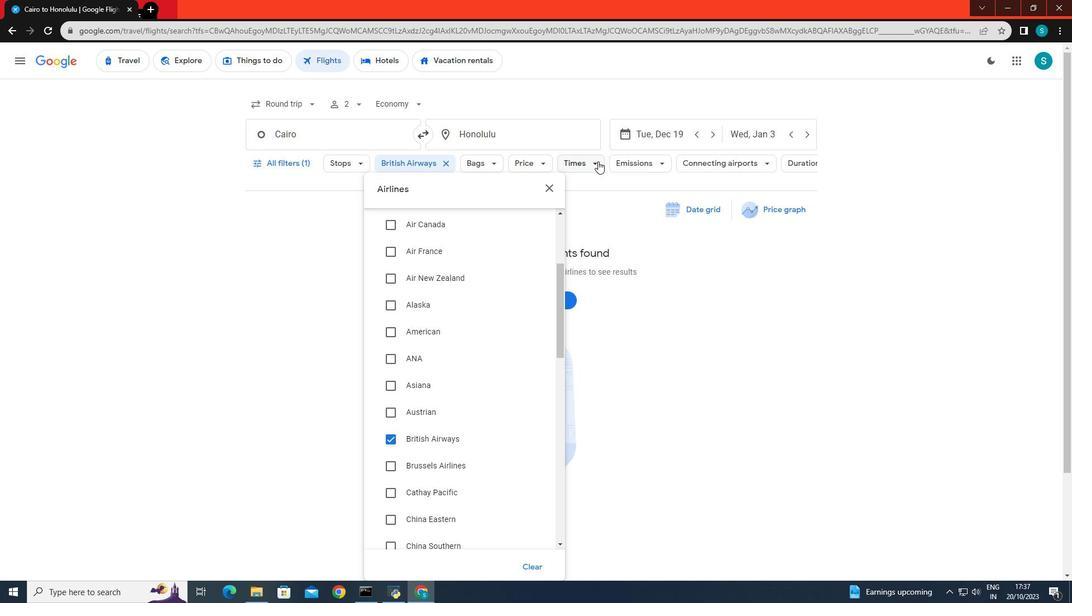 
Action: Mouse pressed left at (598, 161)
Screenshot: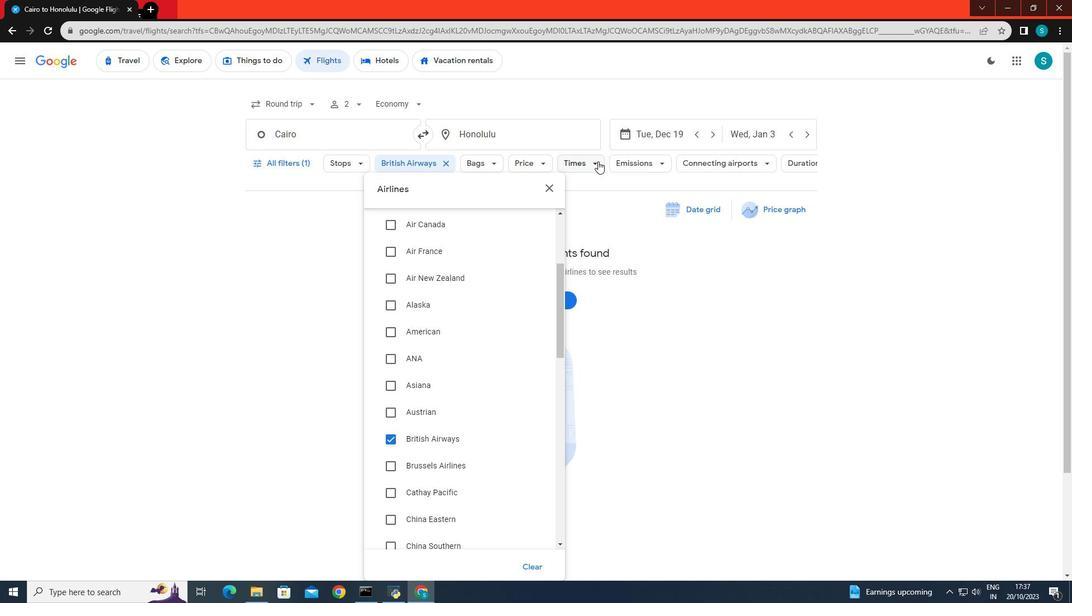 
Action: Mouse moved to (578, 302)
Screenshot: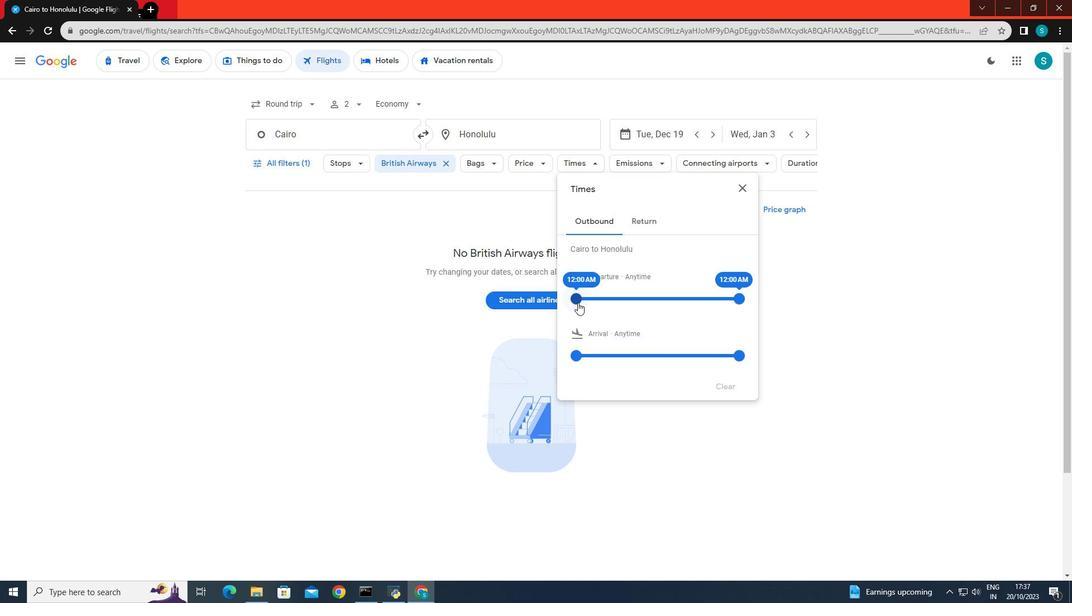 
Action: Mouse pressed left at (578, 302)
Screenshot: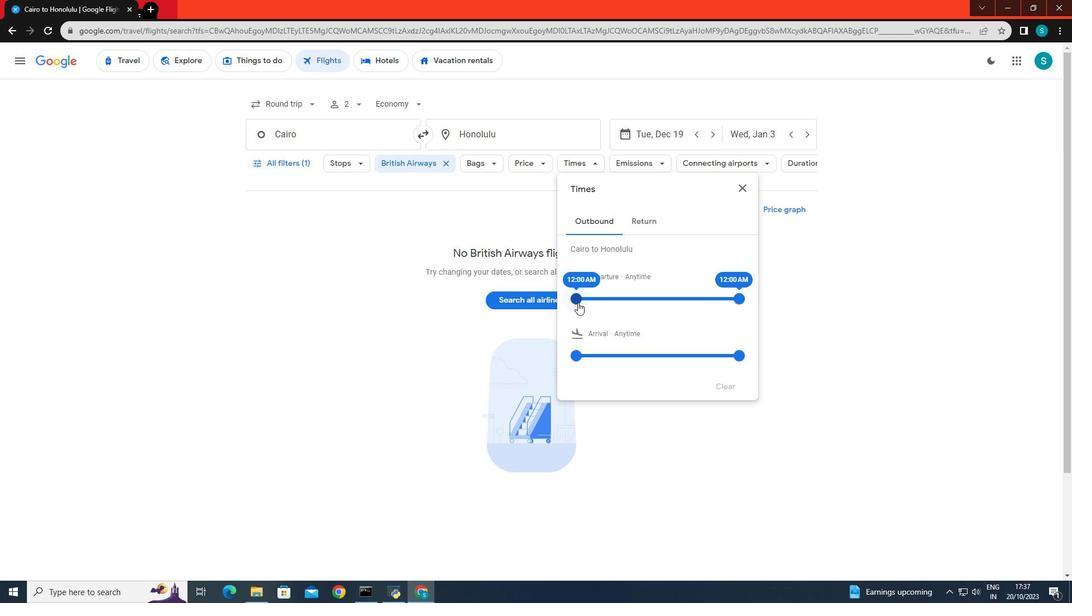 
Action: Mouse moved to (738, 299)
Screenshot: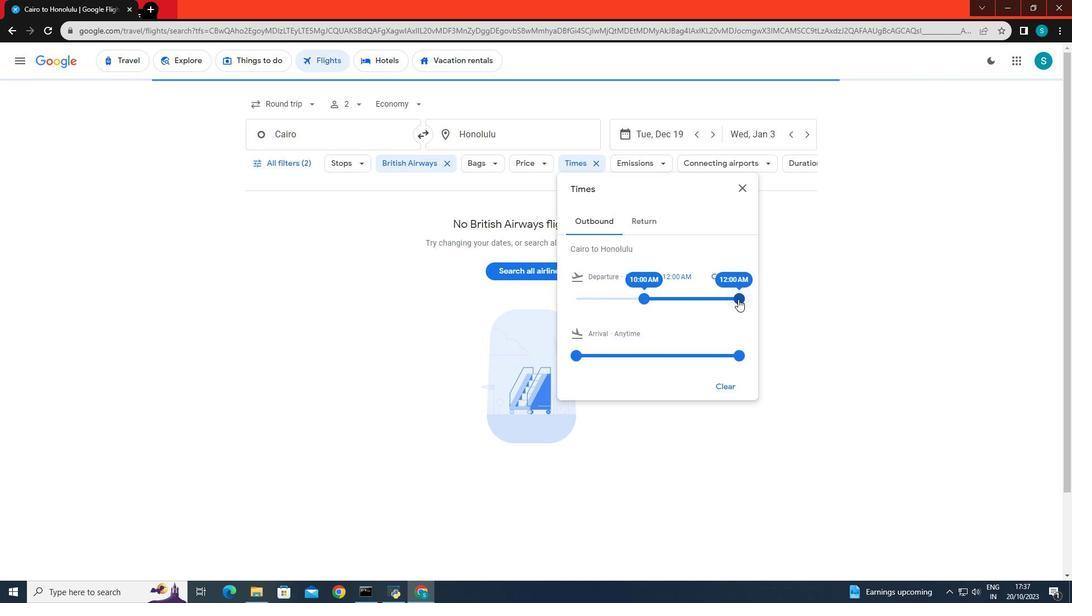 
Action: Mouse pressed left at (738, 299)
Screenshot: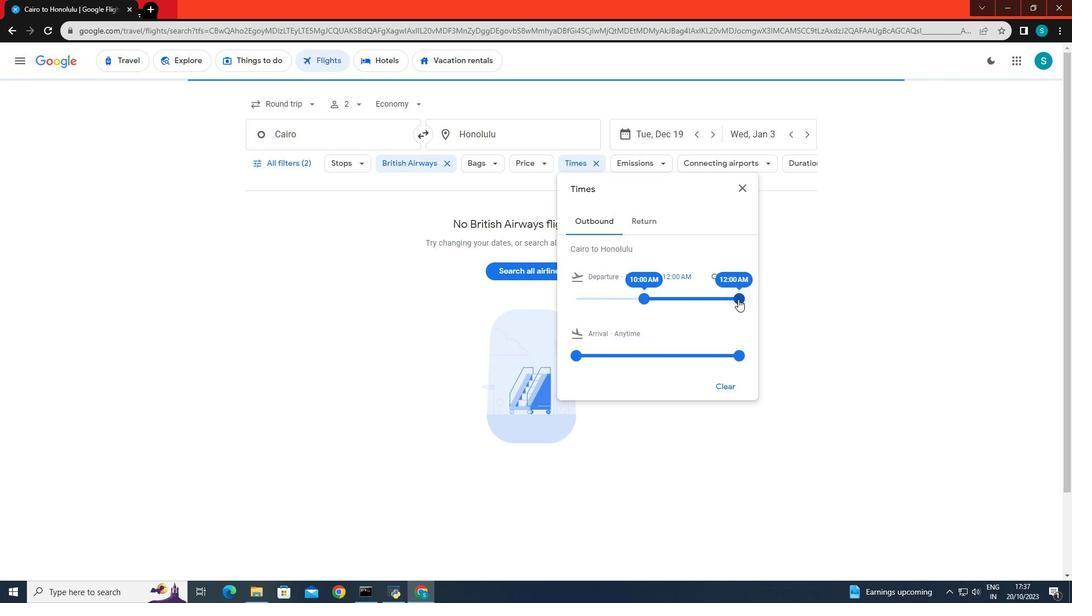 
Action: Mouse moved to (695, 435)
Screenshot: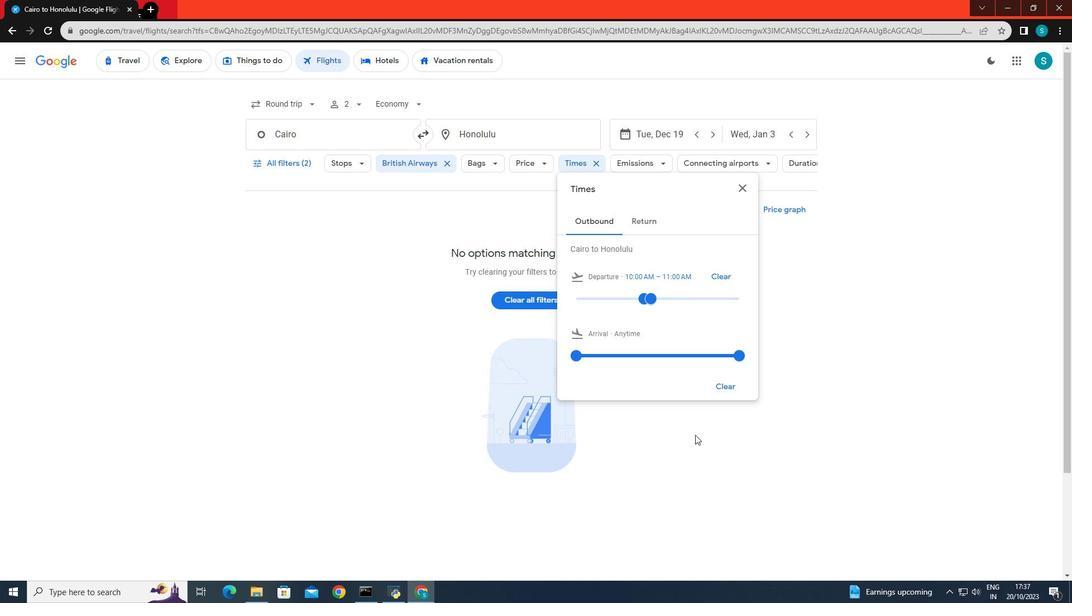 
Action: Mouse pressed left at (695, 435)
Screenshot: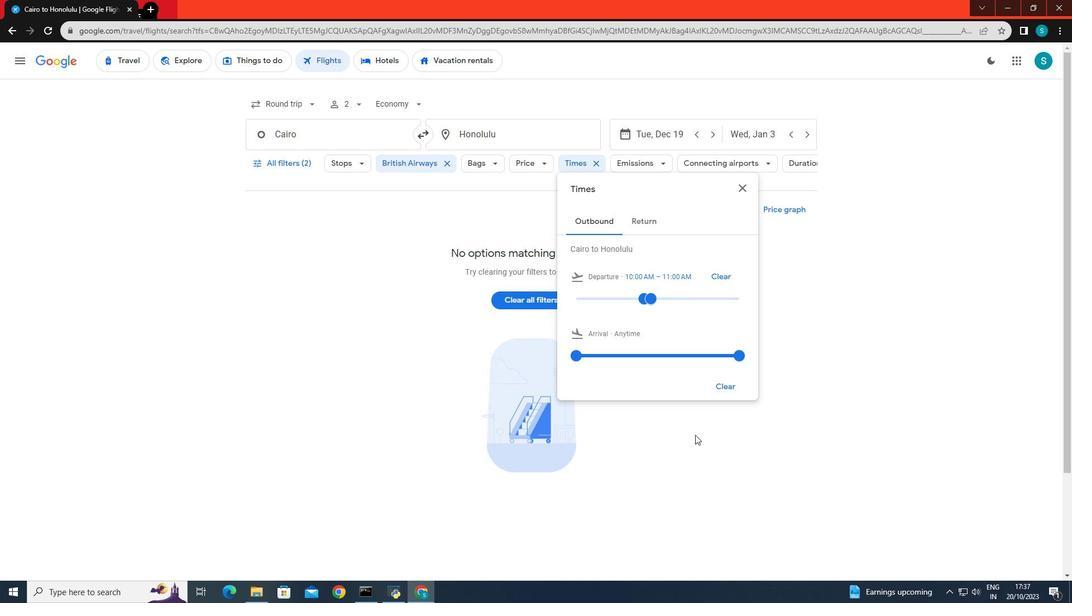 
